 Task: Research Airbnb accommodation in Mankono, Ivory Coast from 3rd December, 2023 to 7th December, 2023 for 2 adults.1  bedroom having 1 bed and 1 bathroom. Property type can be hotel. Booking option can be shelf check-in. Look for 5 properties as per requirement.
Action: Mouse moved to (573, 74)
Screenshot: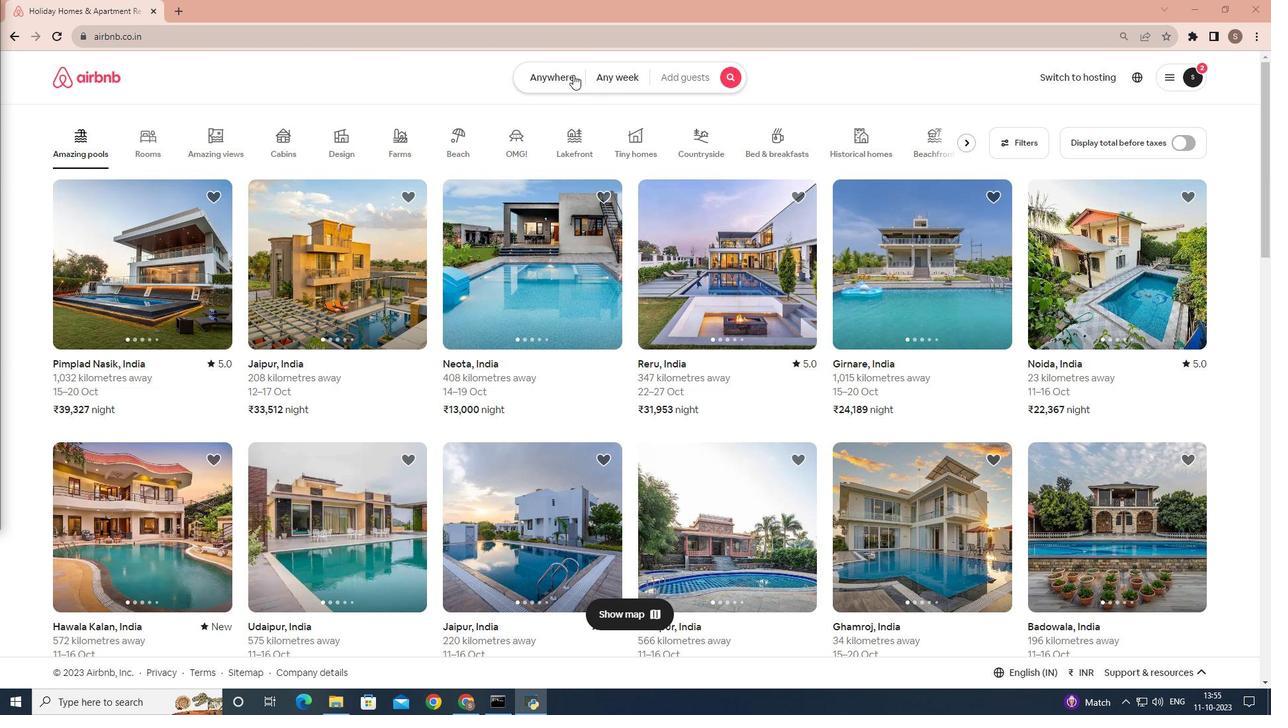 
Action: Mouse pressed left at (573, 74)
Screenshot: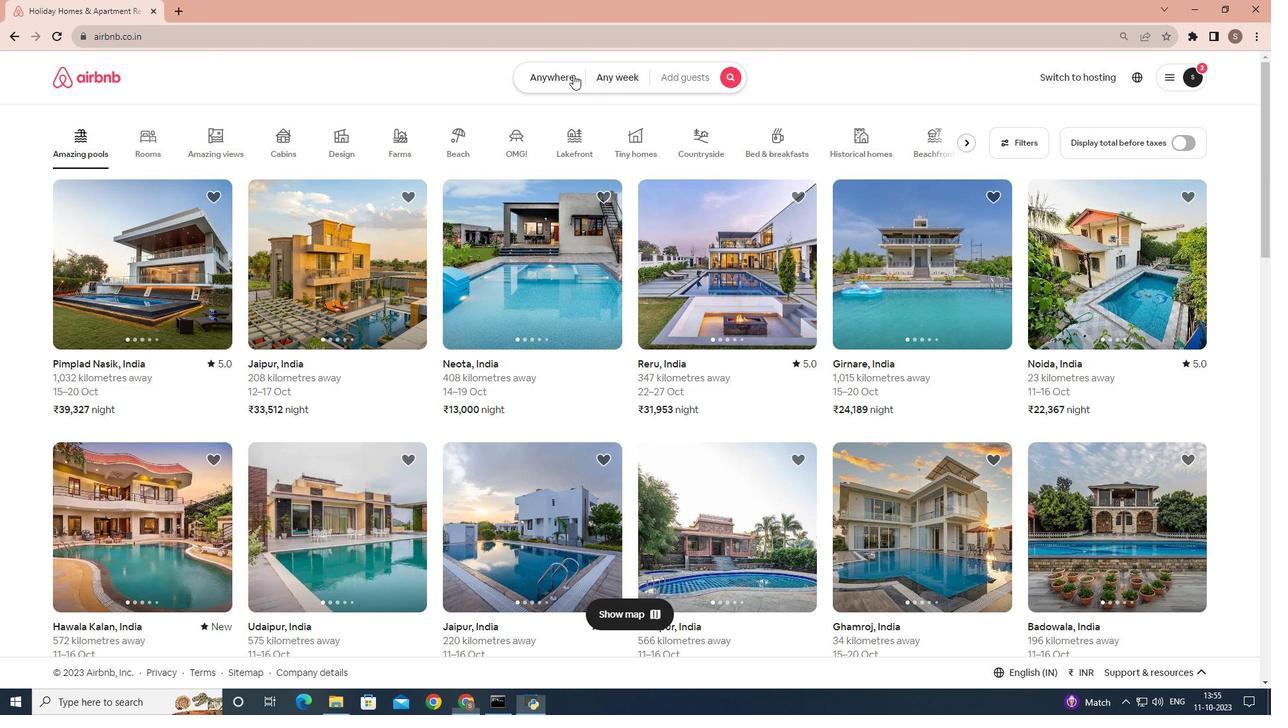 
Action: Mouse moved to (528, 131)
Screenshot: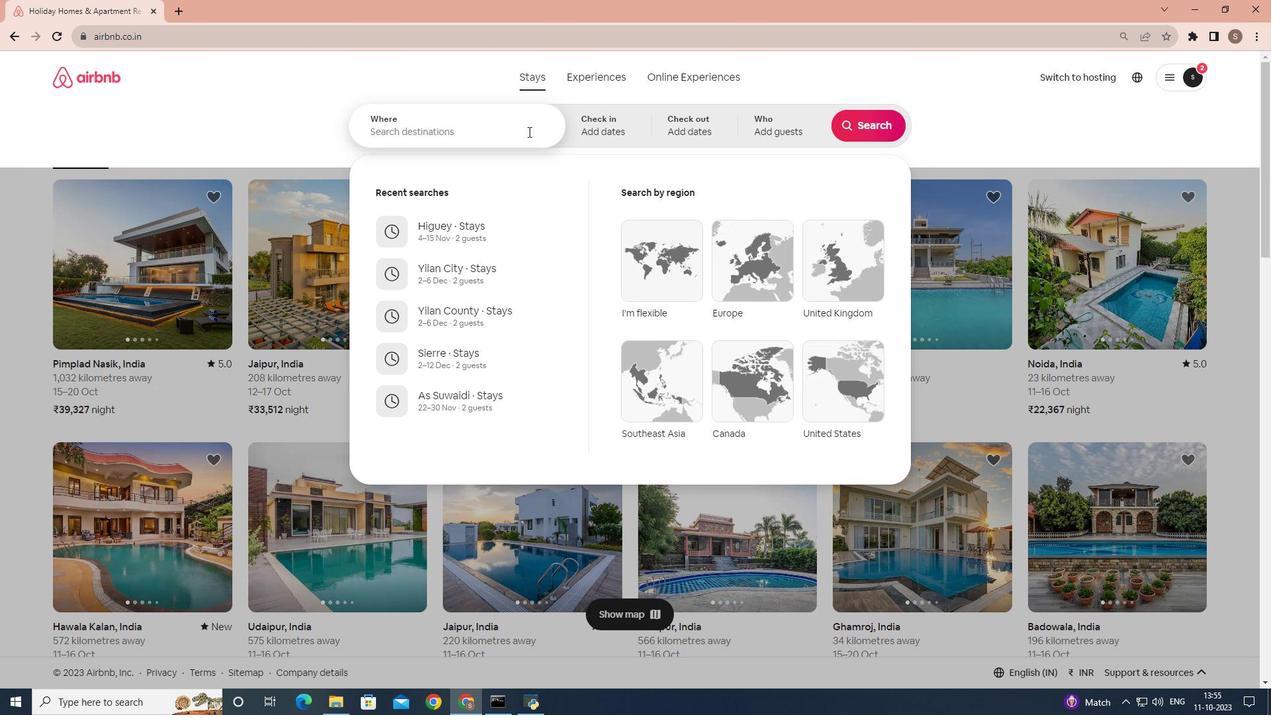 
Action: Mouse pressed left at (528, 131)
Screenshot: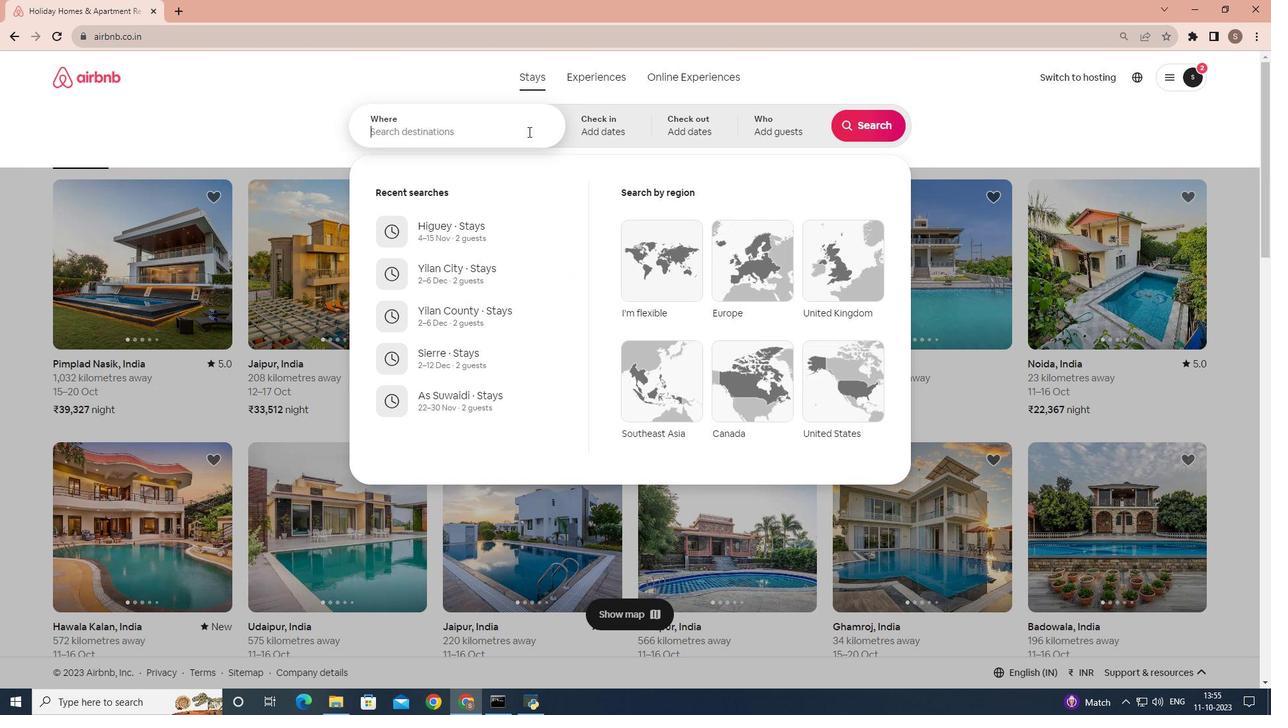
Action: Key pressed <Key.shift><Key.shift><Key.shift><Key.shift><Key.shift><Key.shift>Mankono,<Key.space><Key.shift>Ivory<Key.space><Key.shift>Coast
Screenshot: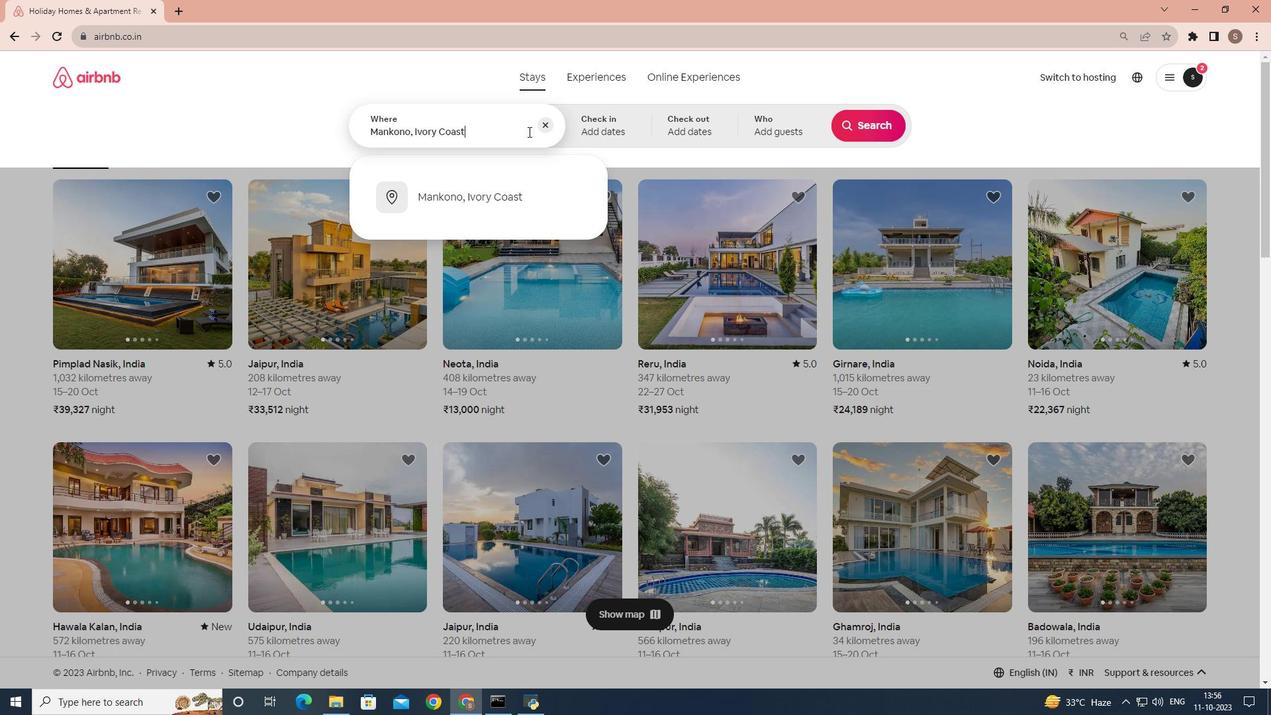
Action: Mouse moved to (522, 201)
Screenshot: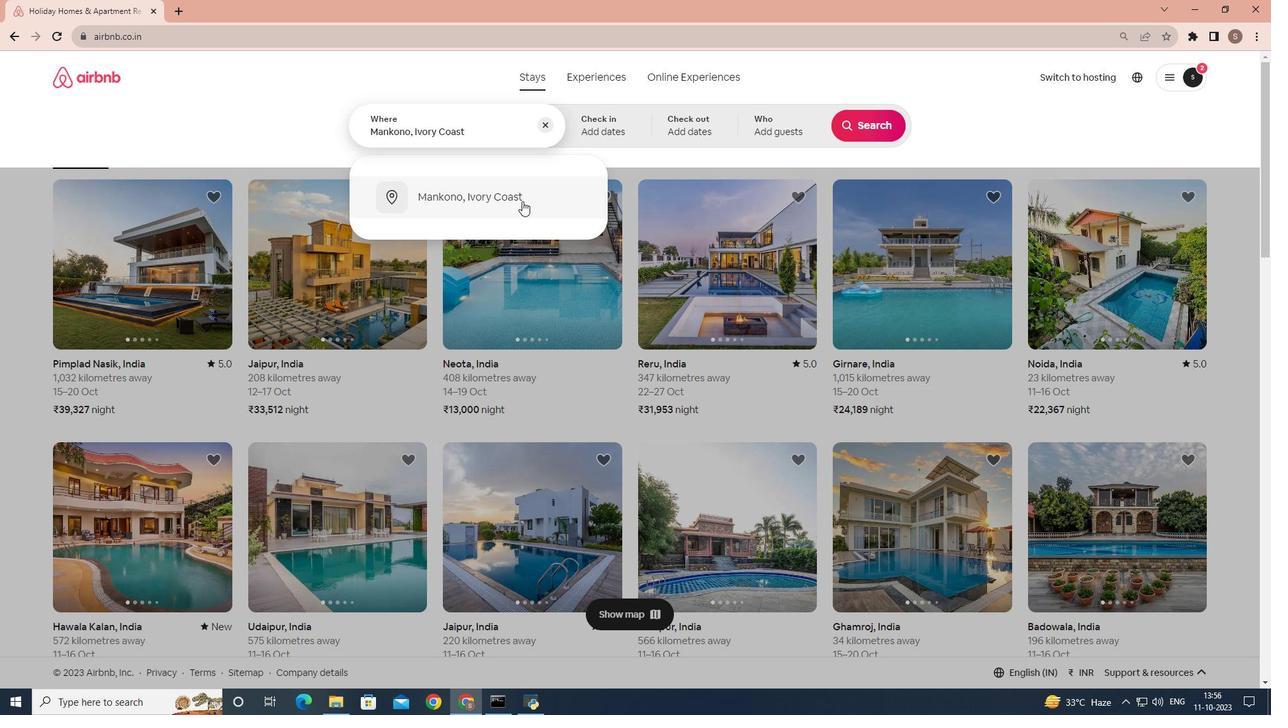 
Action: Mouse pressed left at (522, 201)
Screenshot: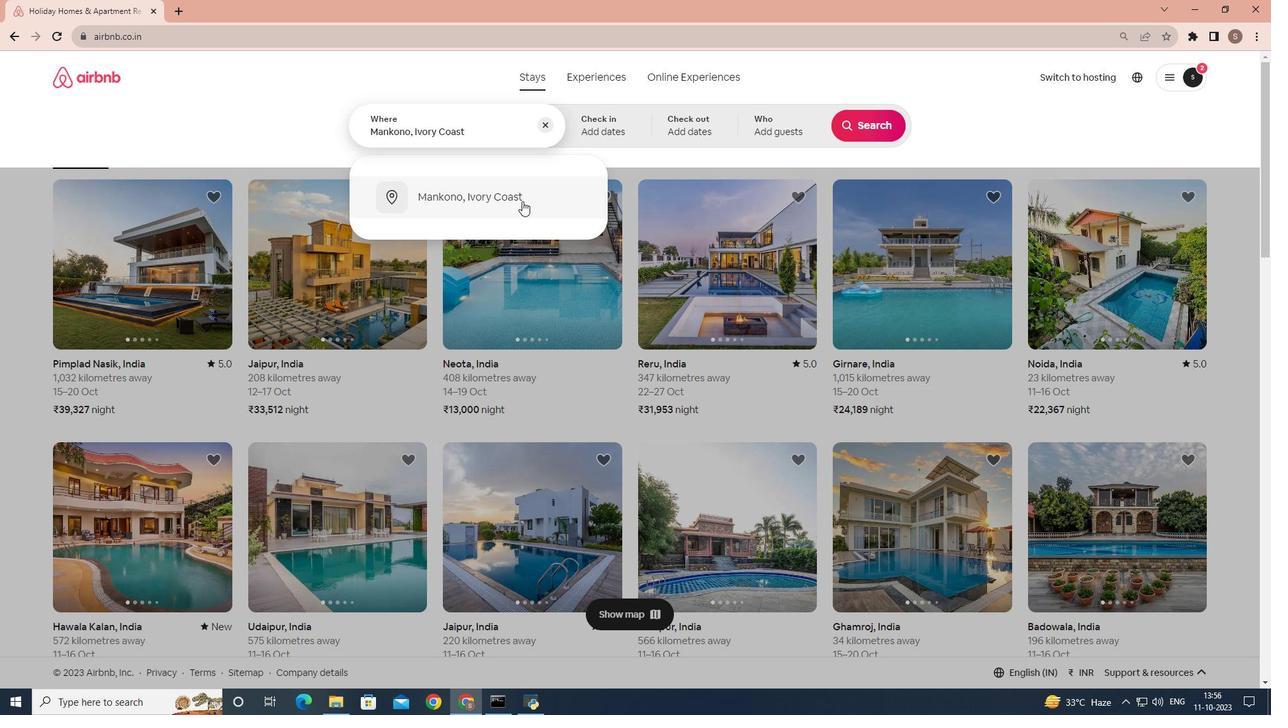 
Action: Mouse moved to (870, 235)
Screenshot: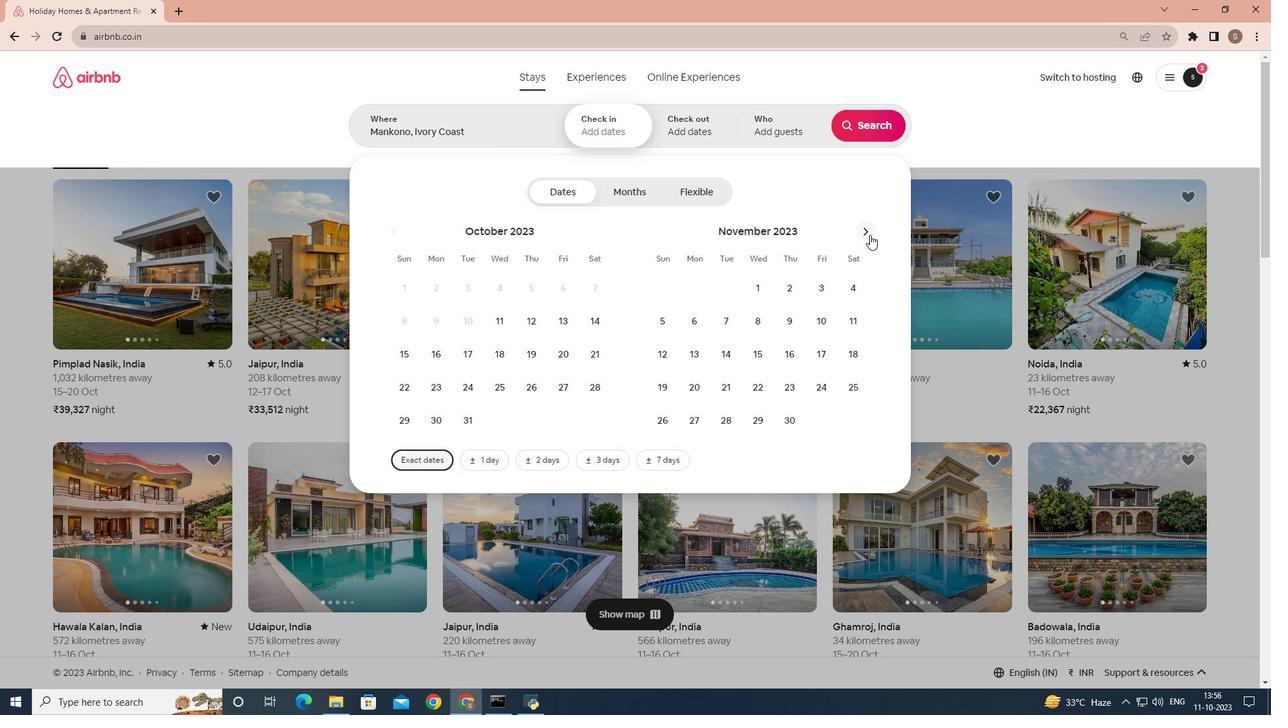 
Action: Mouse pressed left at (870, 235)
Screenshot: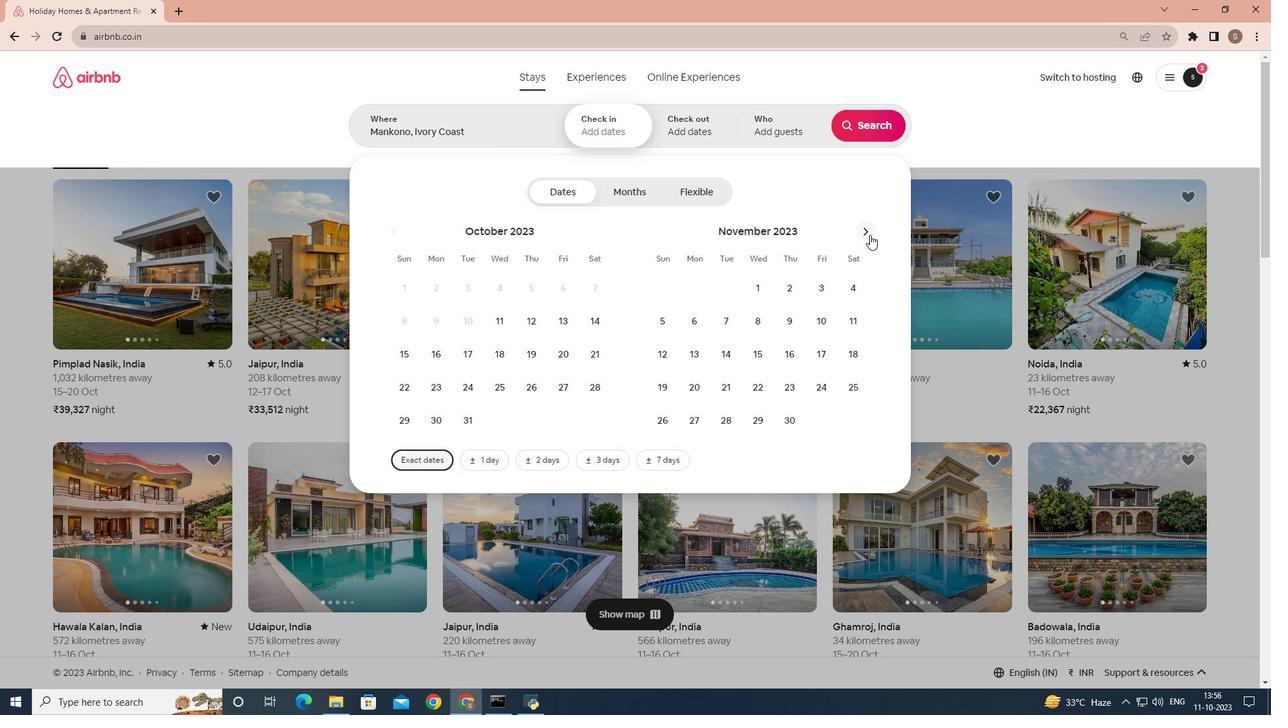 
Action: Mouse moved to (668, 317)
Screenshot: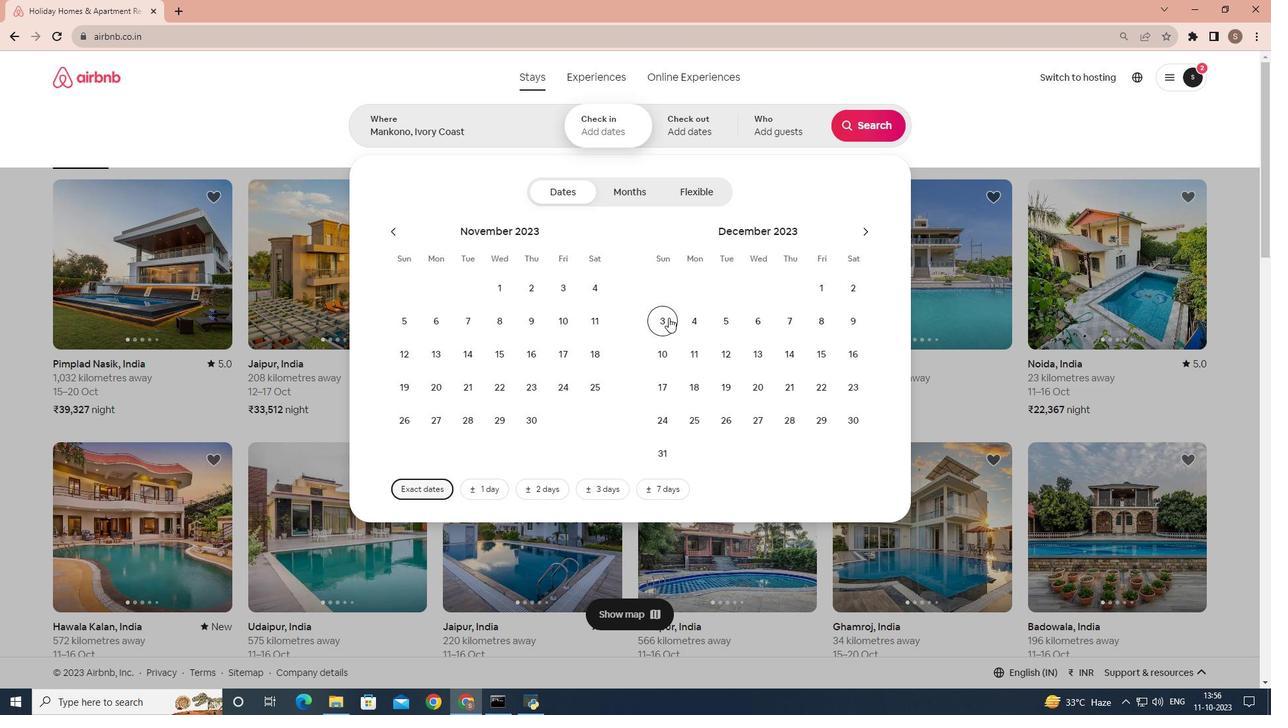 
Action: Mouse pressed left at (668, 317)
Screenshot: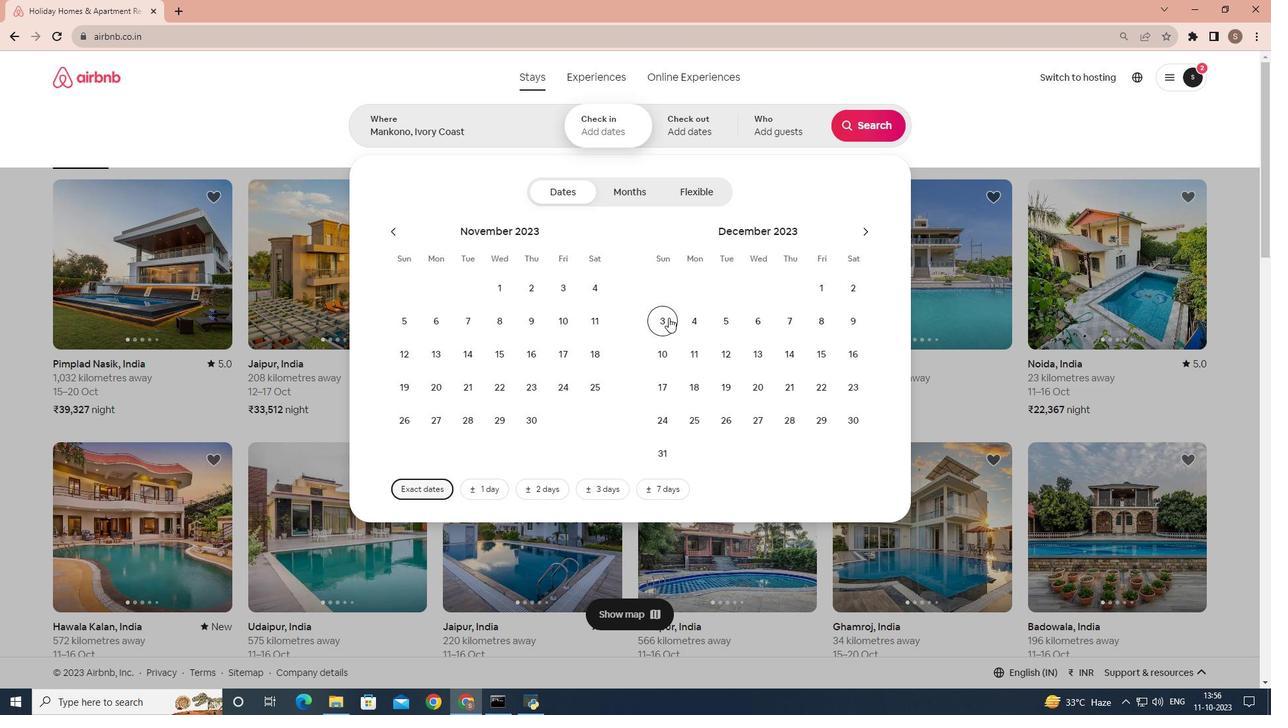 
Action: Mouse moved to (789, 331)
Screenshot: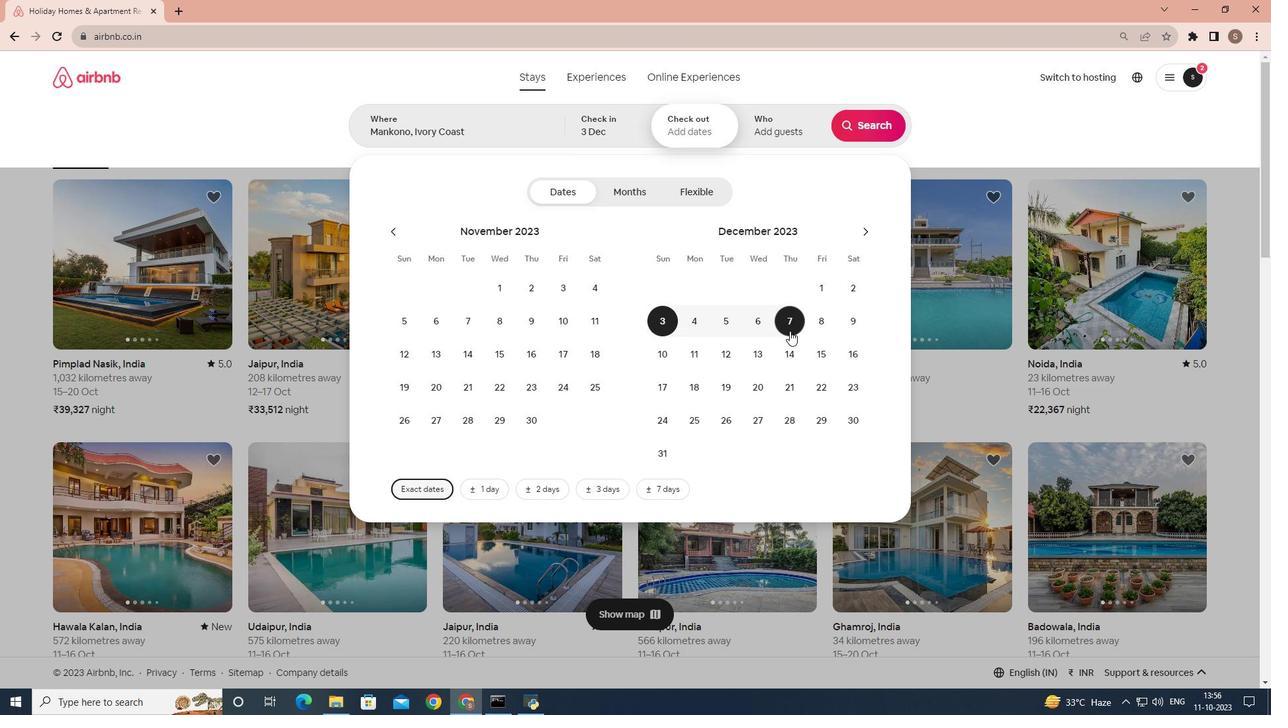 
Action: Mouse pressed left at (789, 331)
Screenshot: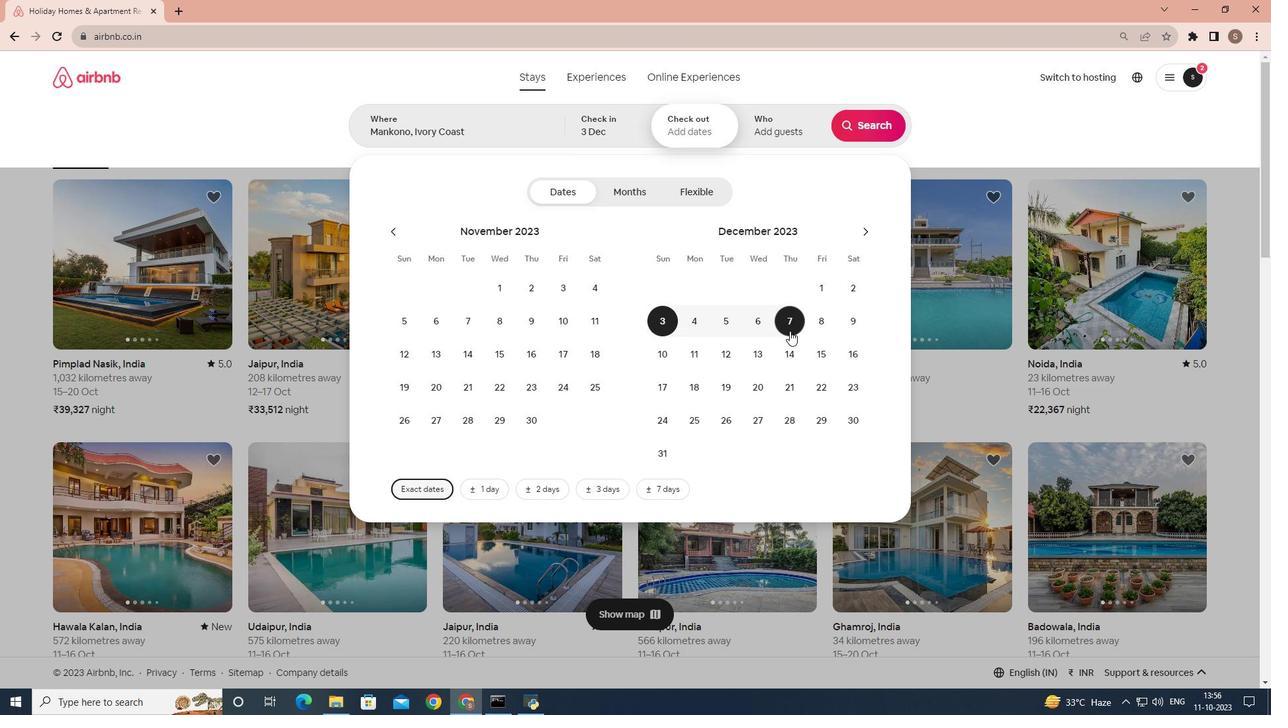 
Action: Mouse moved to (801, 129)
Screenshot: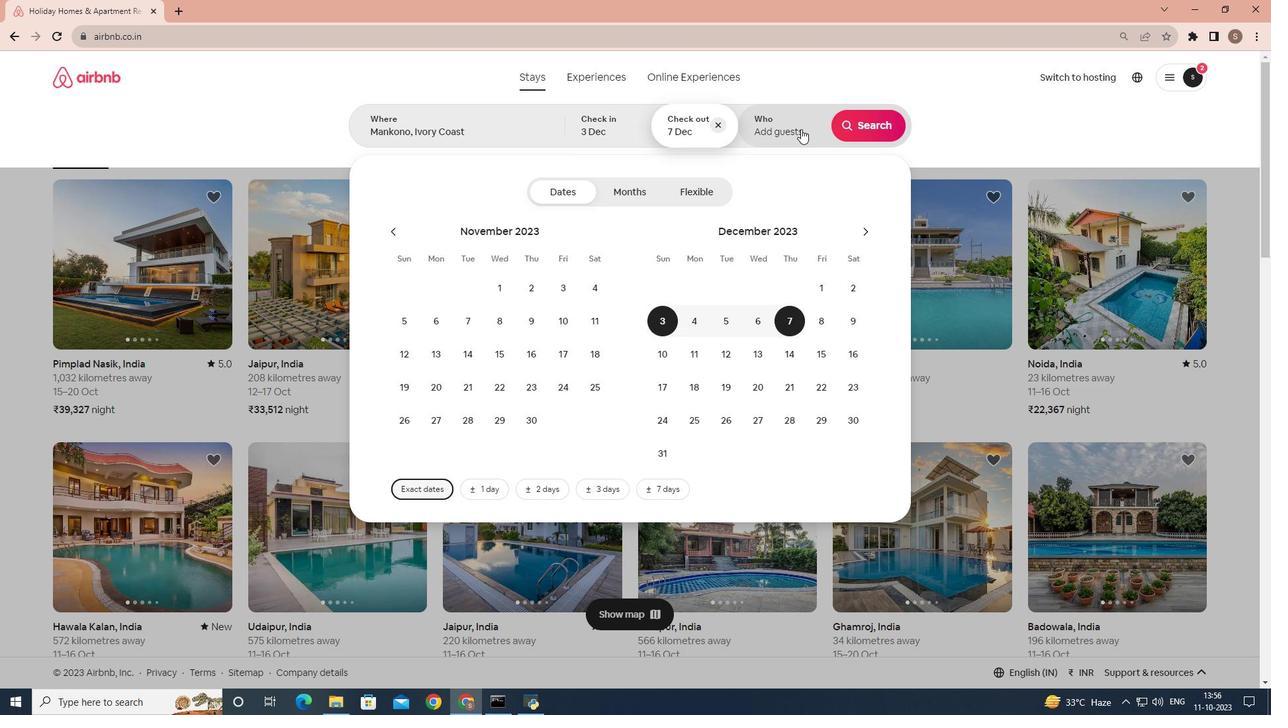 
Action: Mouse pressed left at (801, 129)
Screenshot: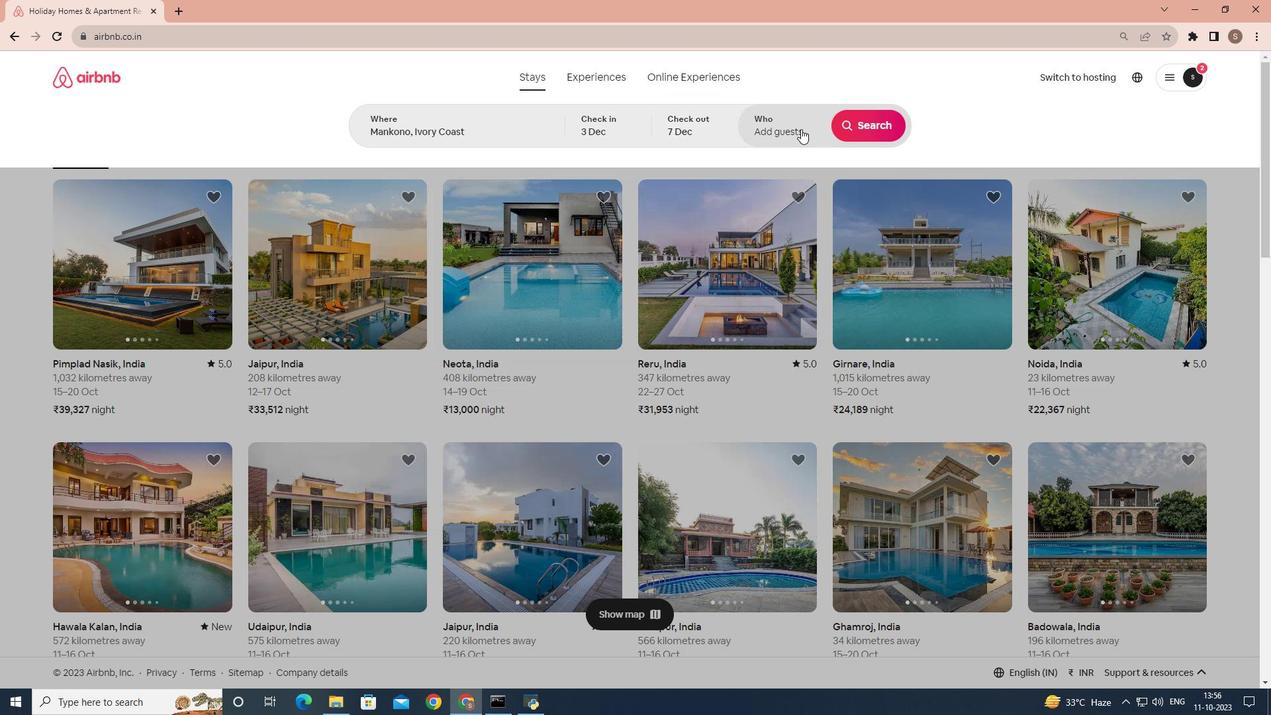 
Action: Mouse moved to (868, 195)
Screenshot: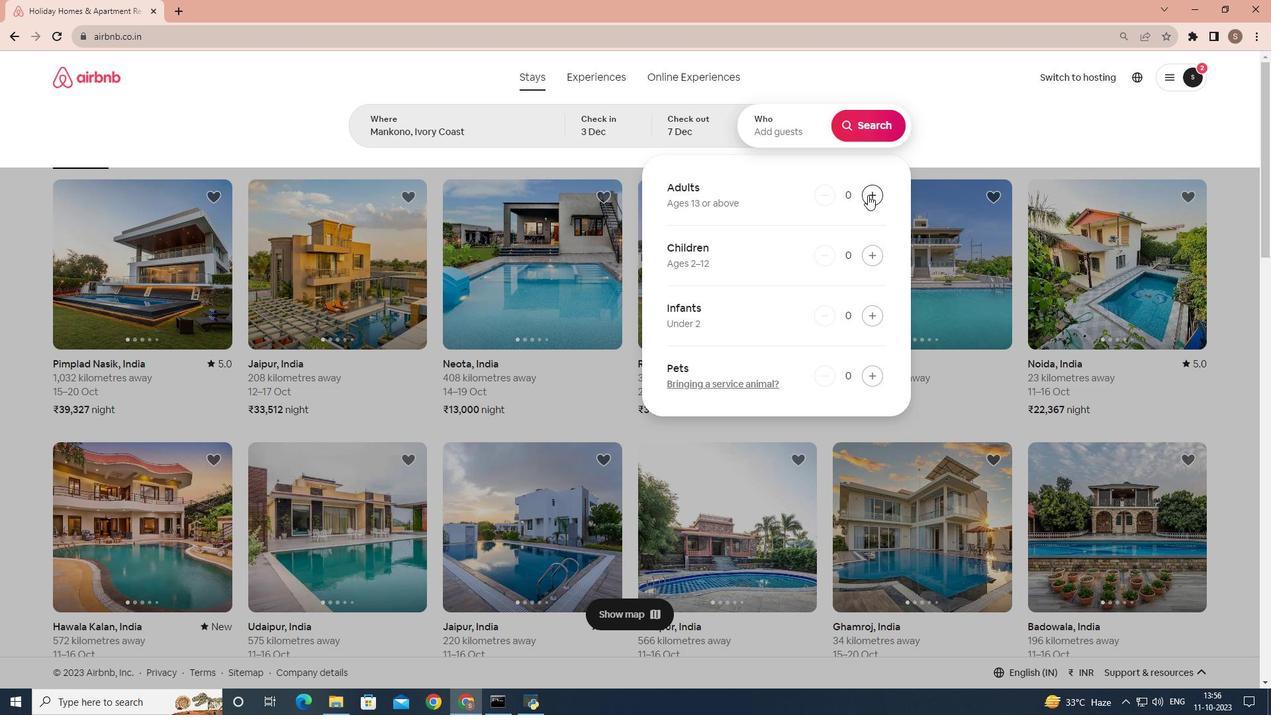 
Action: Mouse pressed left at (868, 195)
Screenshot: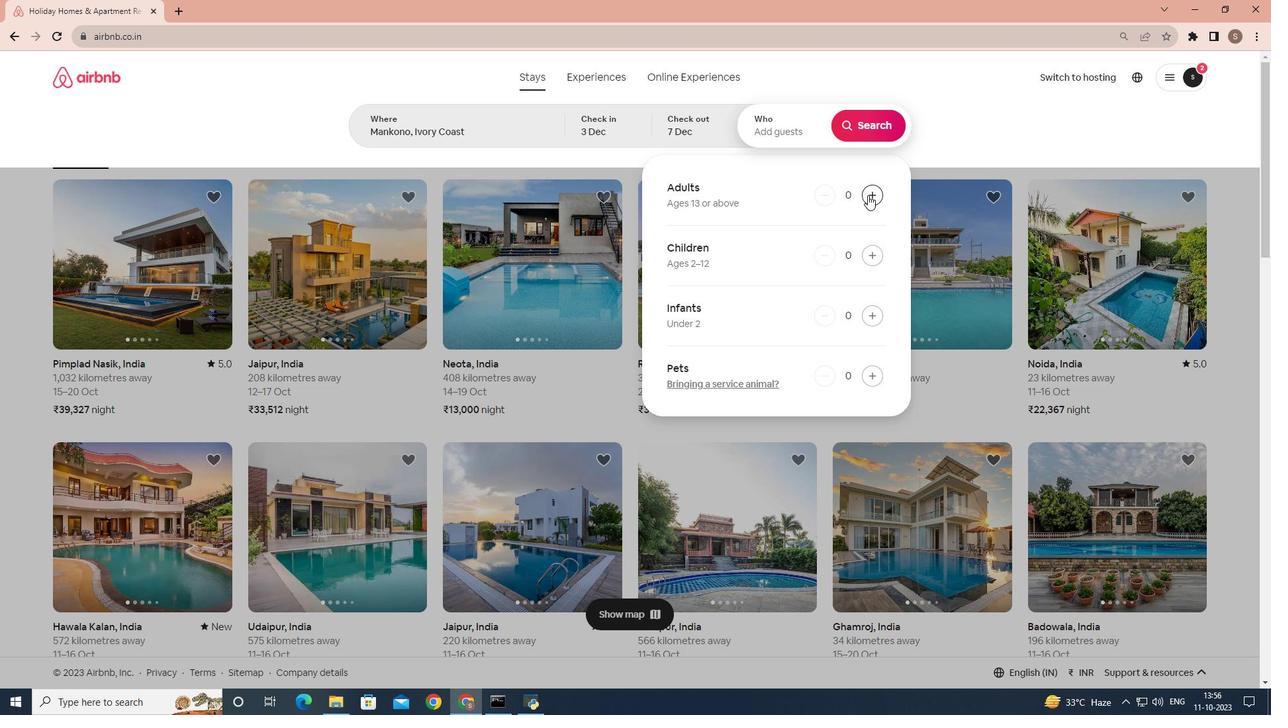 
Action: Mouse pressed left at (868, 195)
Screenshot: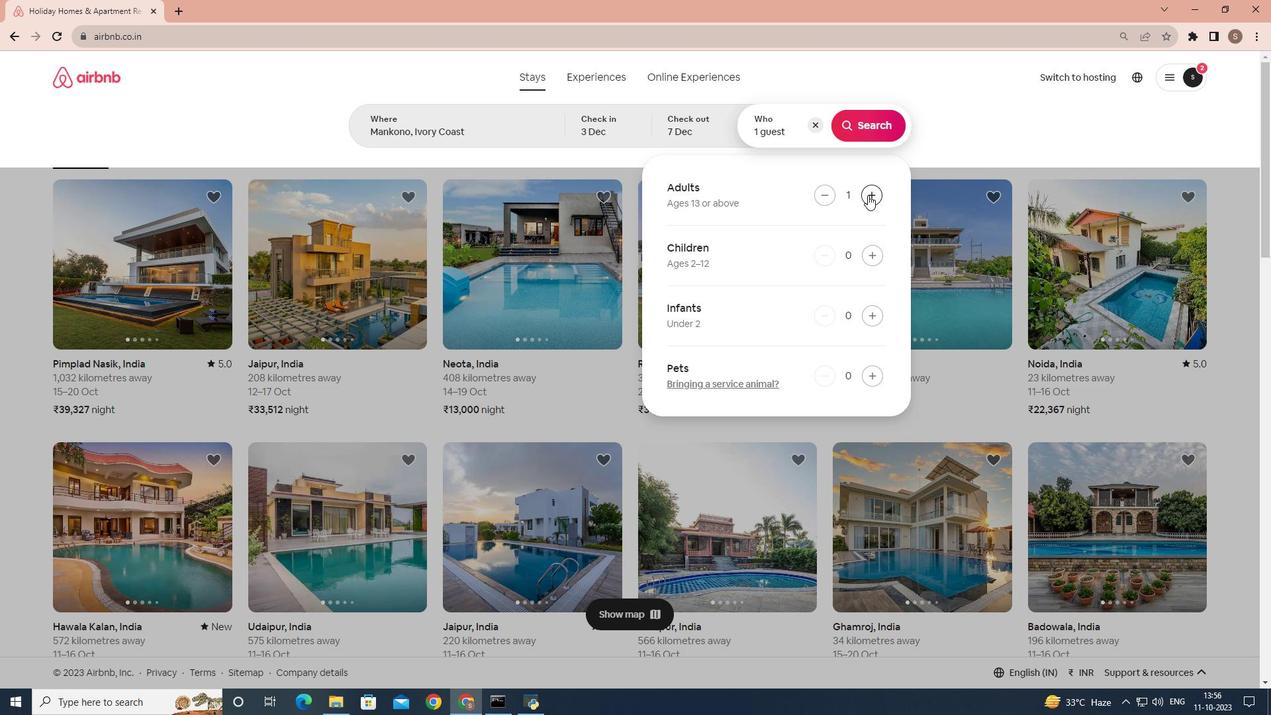 
Action: Mouse moved to (870, 117)
Screenshot: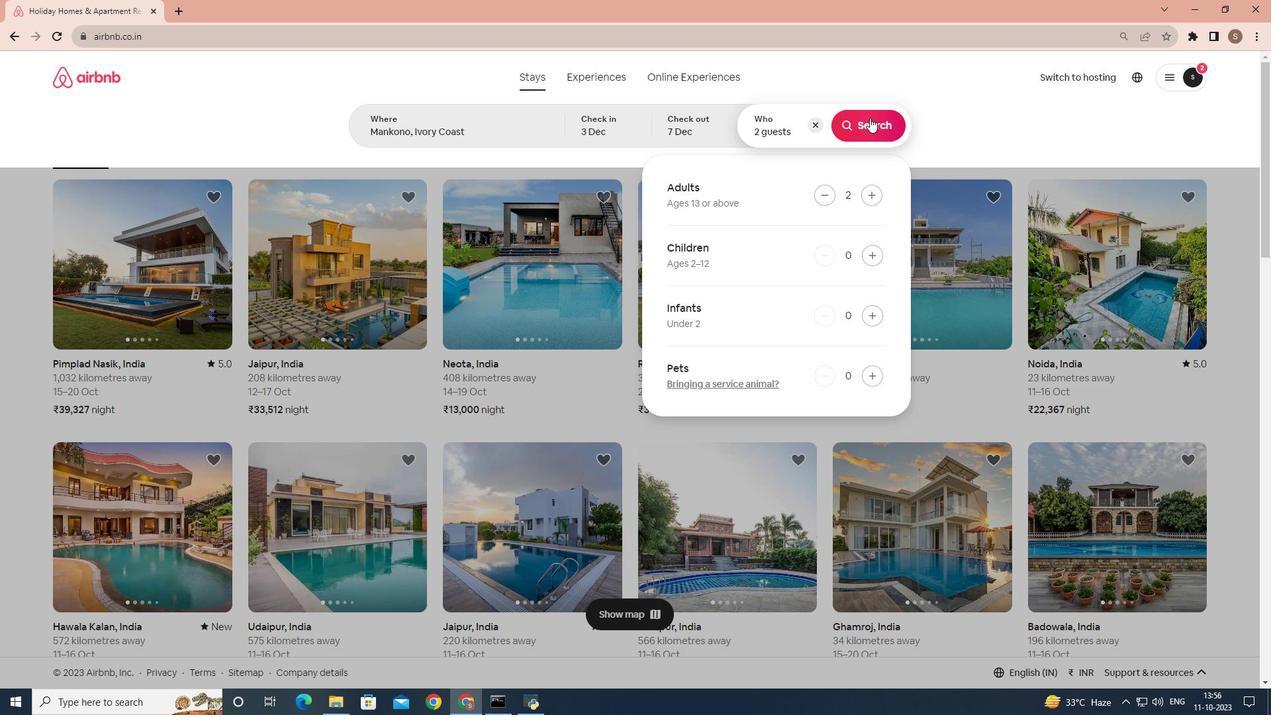 
Action: Mouse pressed left at (870, 117)
Screenshot: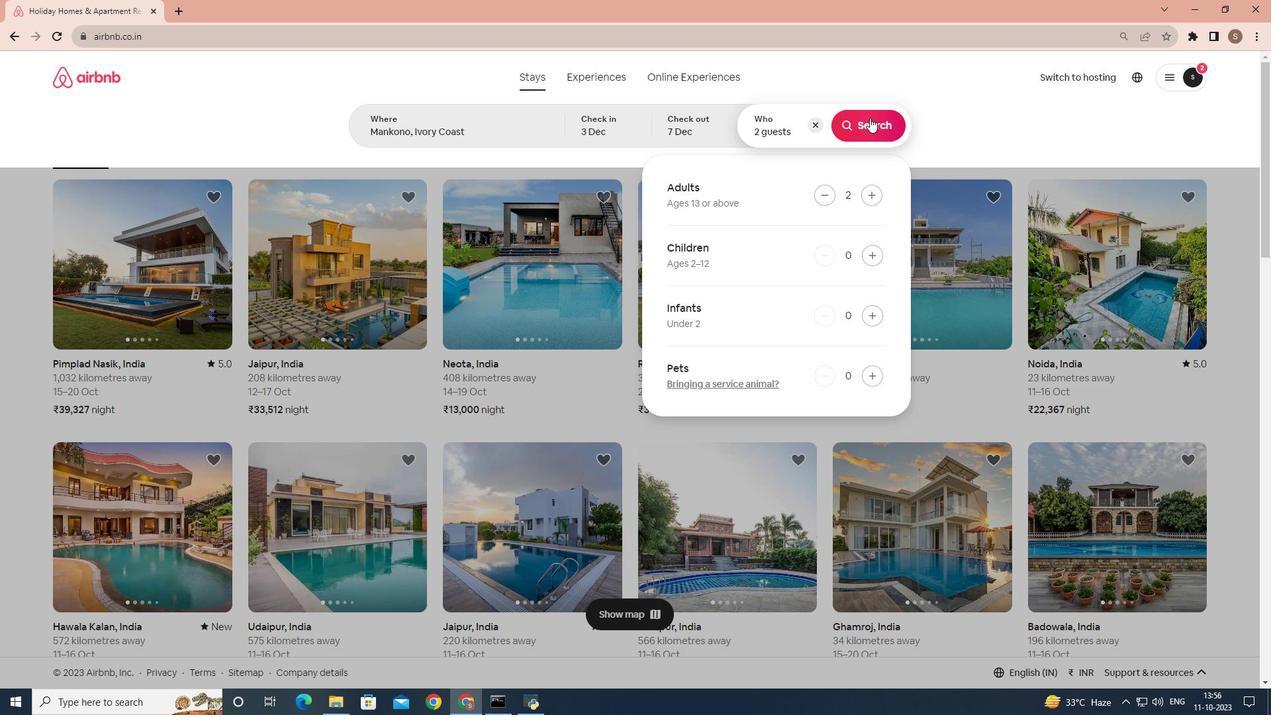 
Action: Mouse moved to (1062, 133)
Screenshot: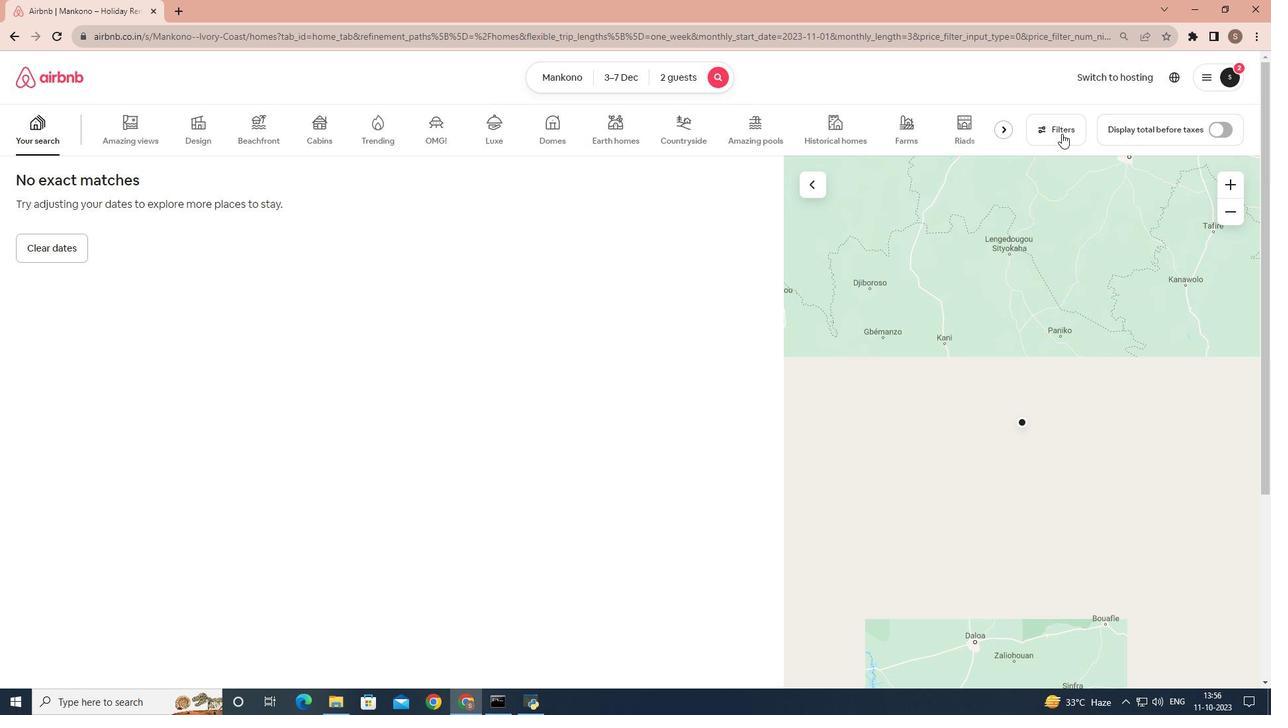 
Action: Mouse pressed left at (1062, 133)
Screenshot: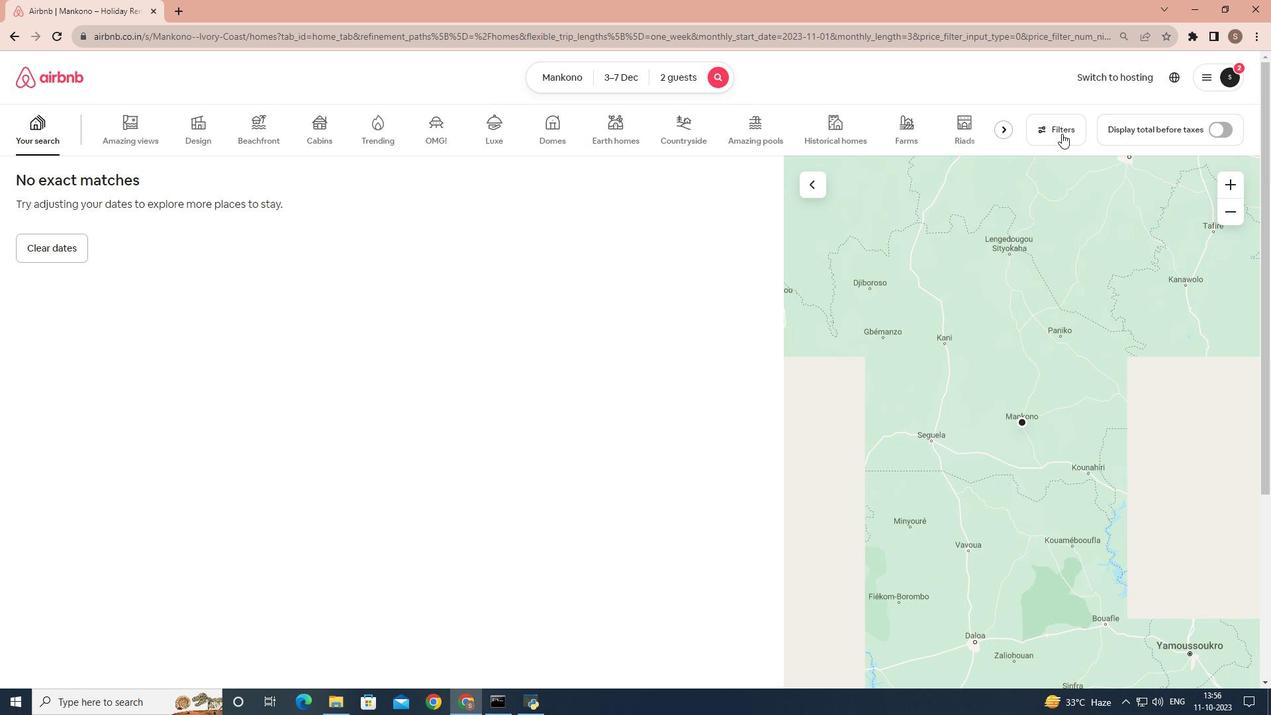 
Action: Mouse moved to (614, 436)
Screenshot: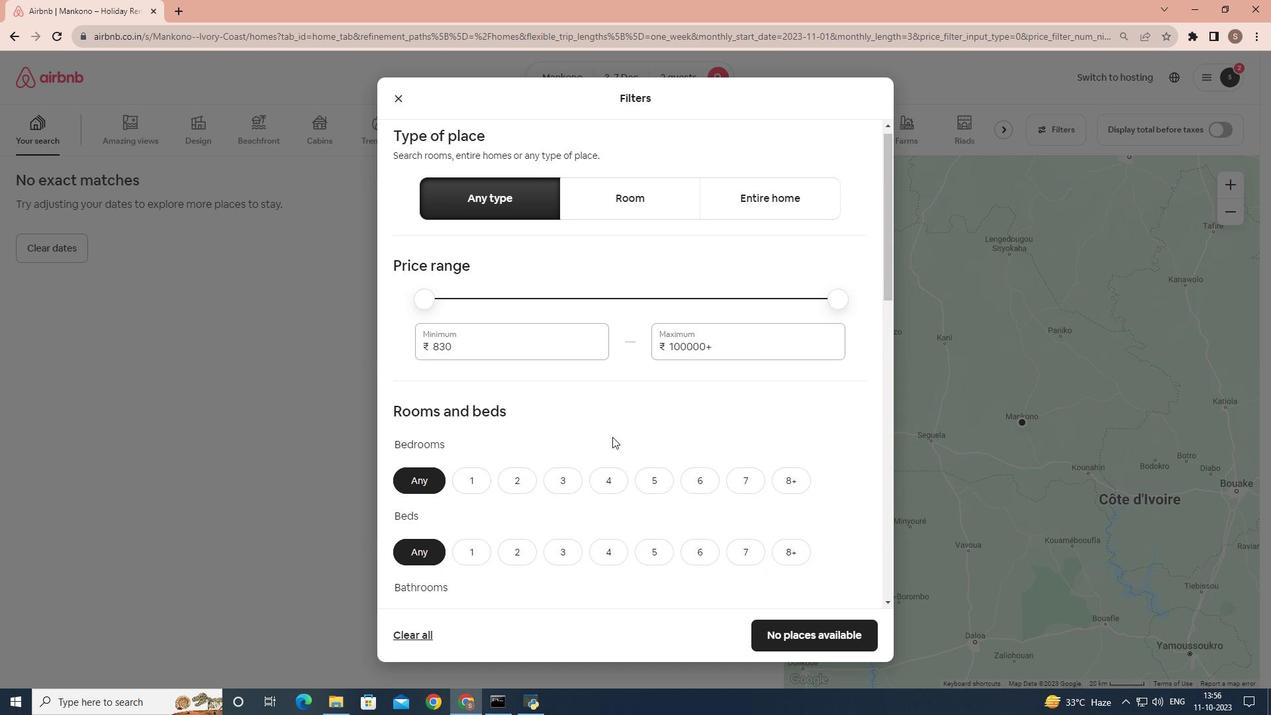
Action: Mouse scrolled (614, 436) with delta (0, 0)
Screenshot: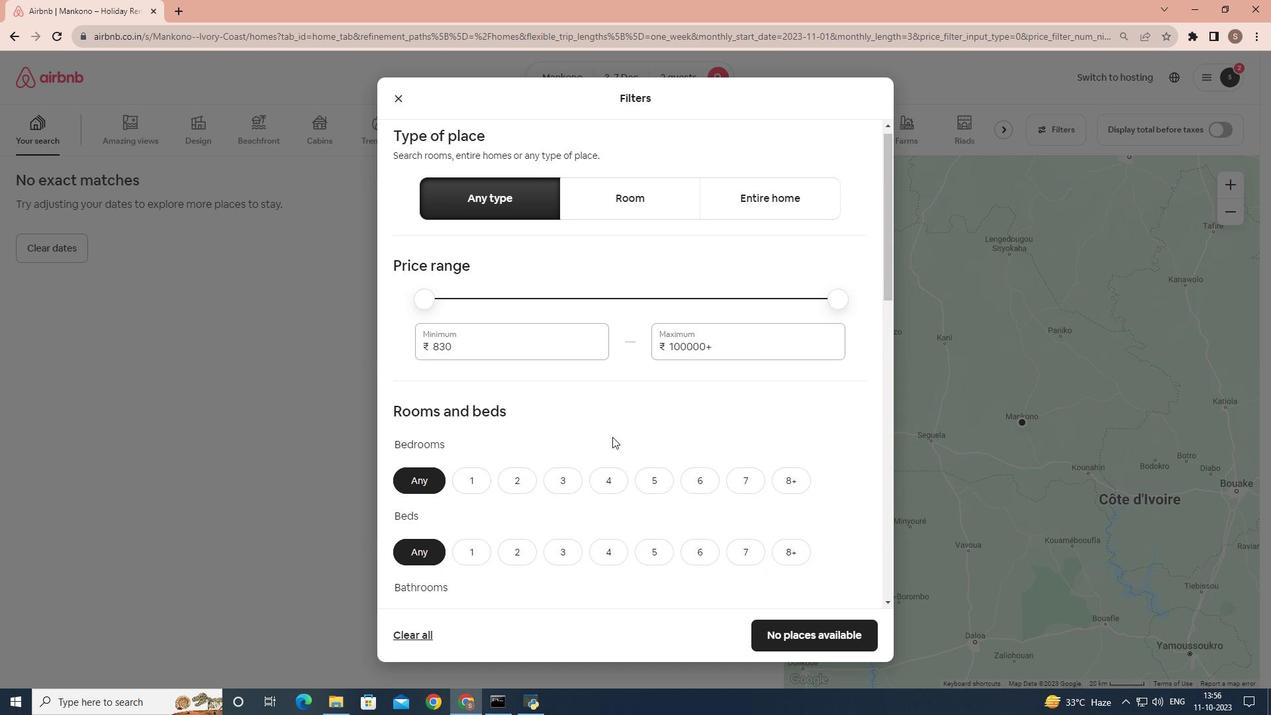 
Action: Mouse moved to (476, 418)
Screenshot: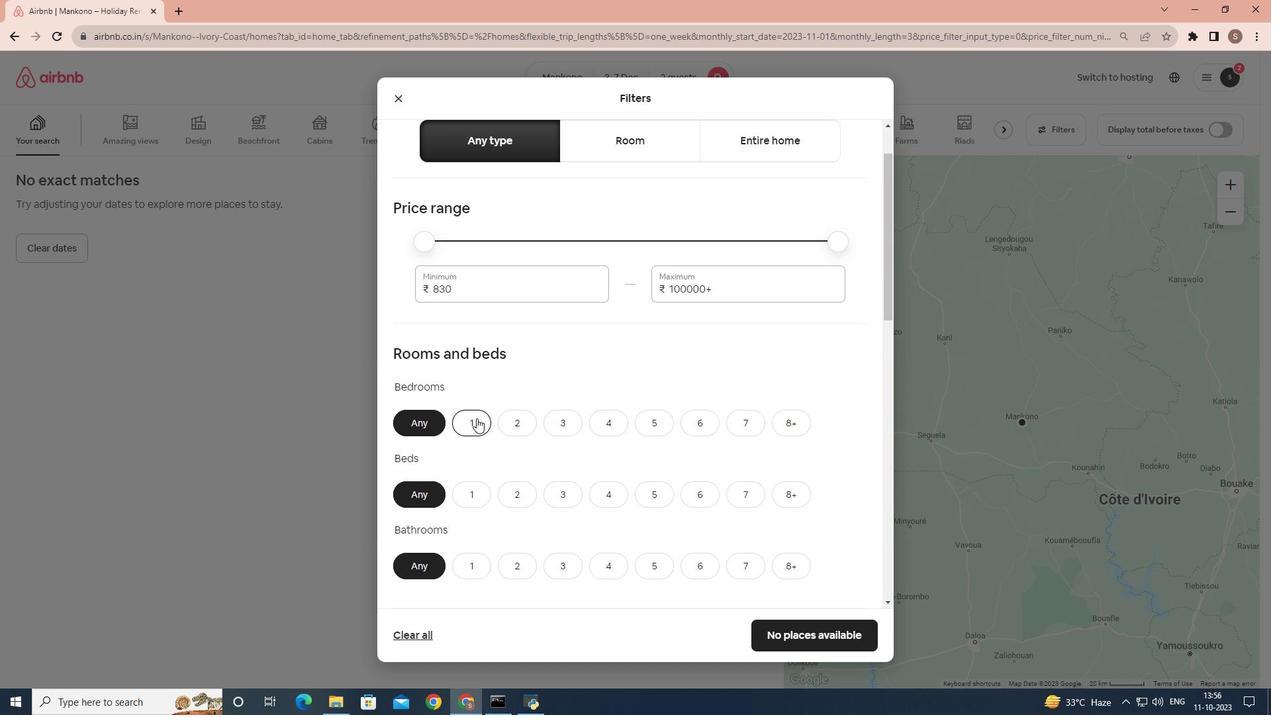 
Action: Mouse pressed left at (476, 418)
Screenshot: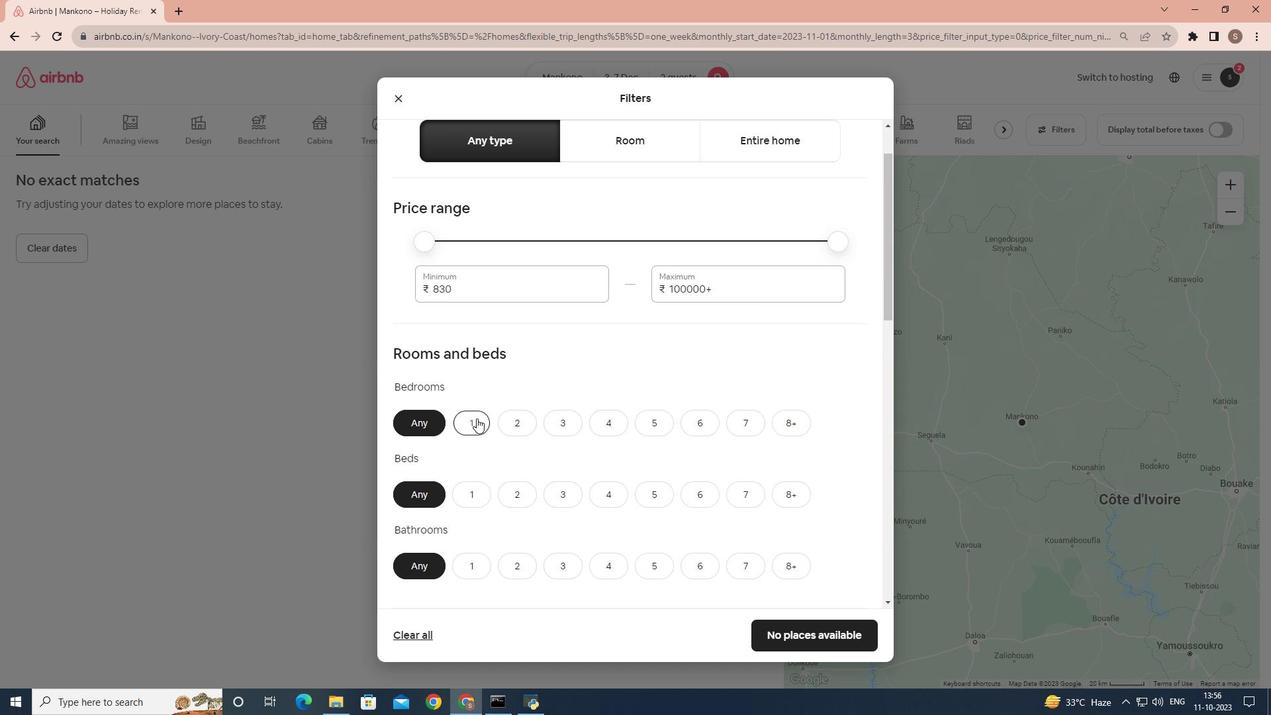 
Action: Mouse scrolled (476, 417) with delta (0, 0)
Screenshot: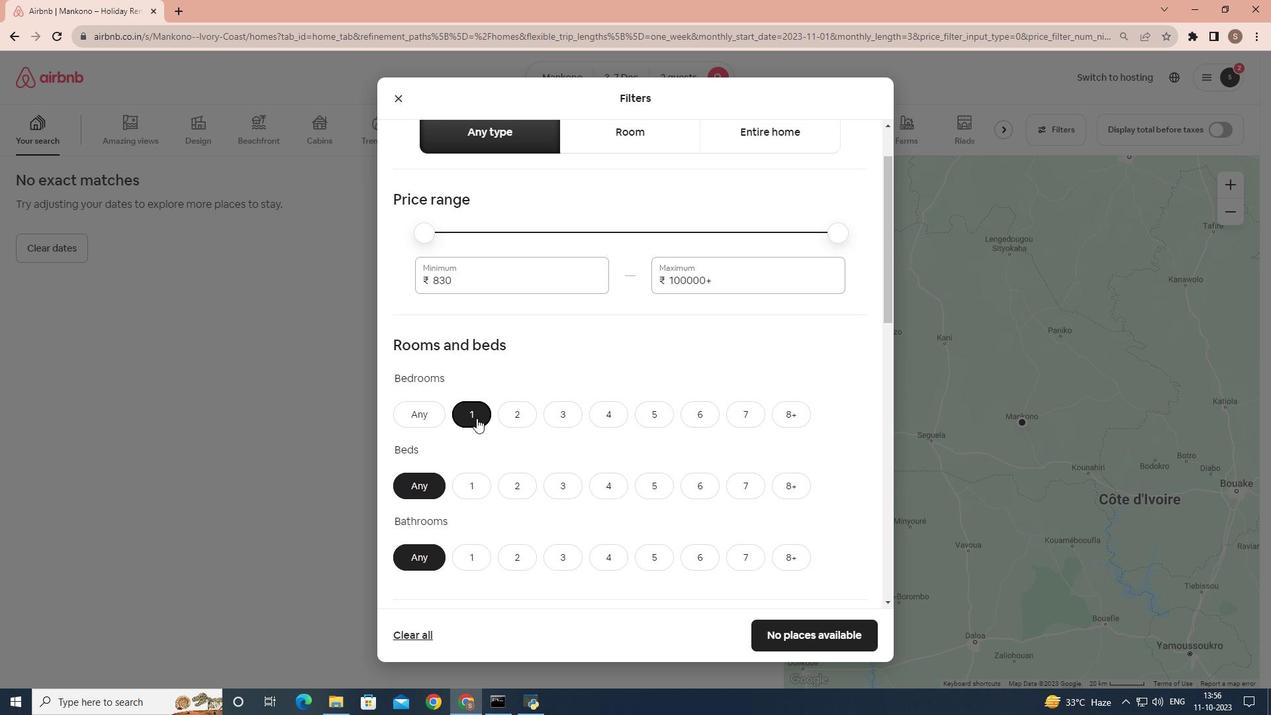 
Action: Mouse pressed left at (476, 418)
Screenshot: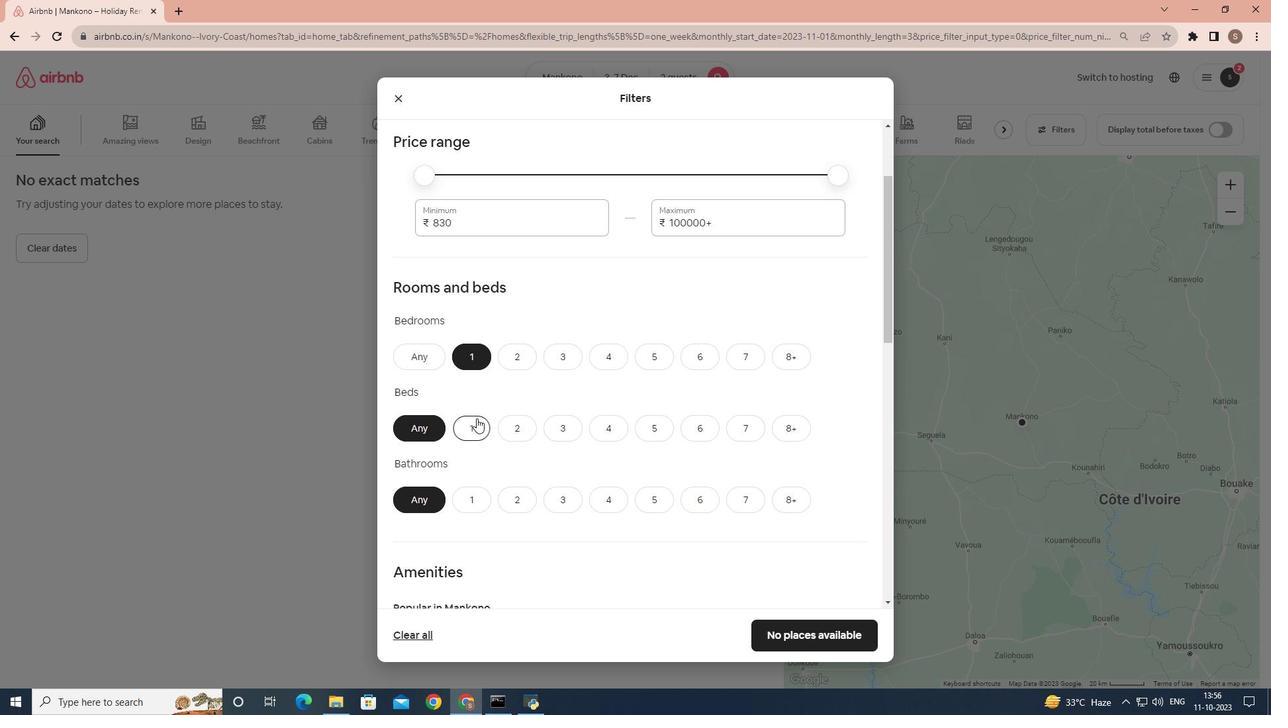 
Action: Mouse moved to (472, 493)
Screenshot: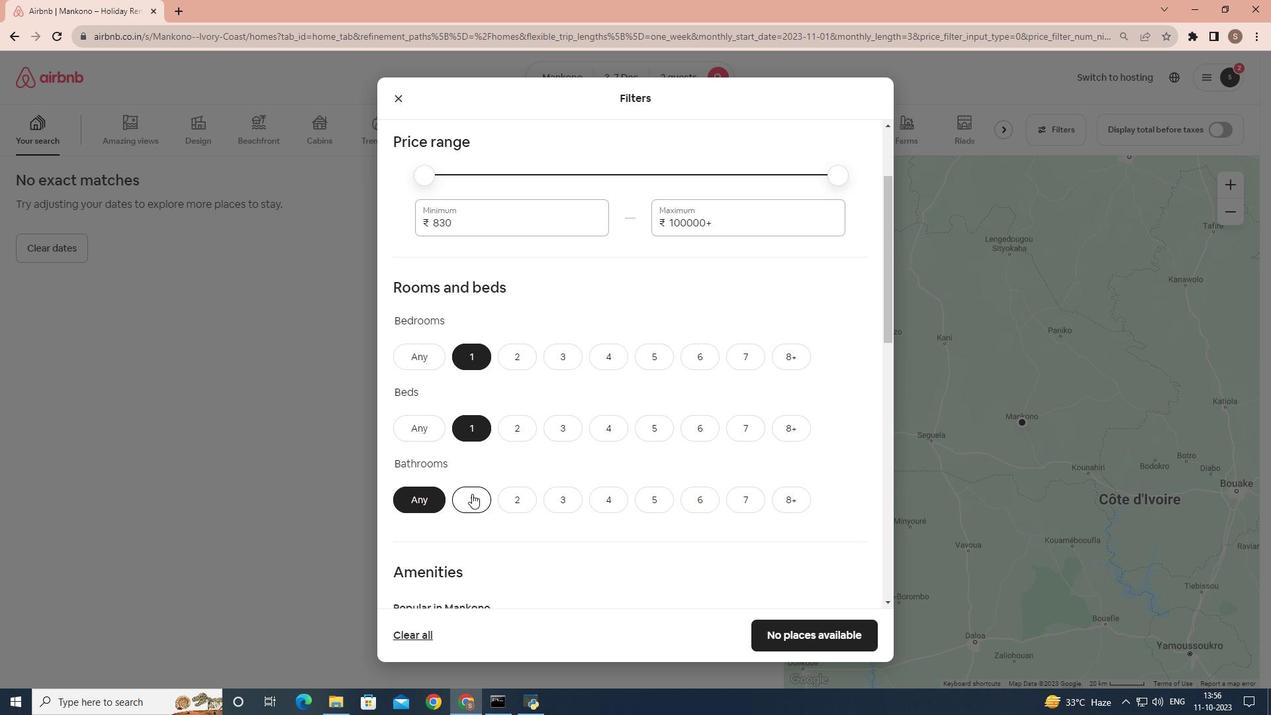 
Action: Mouse pressed left at (472, 493)
Screenshot: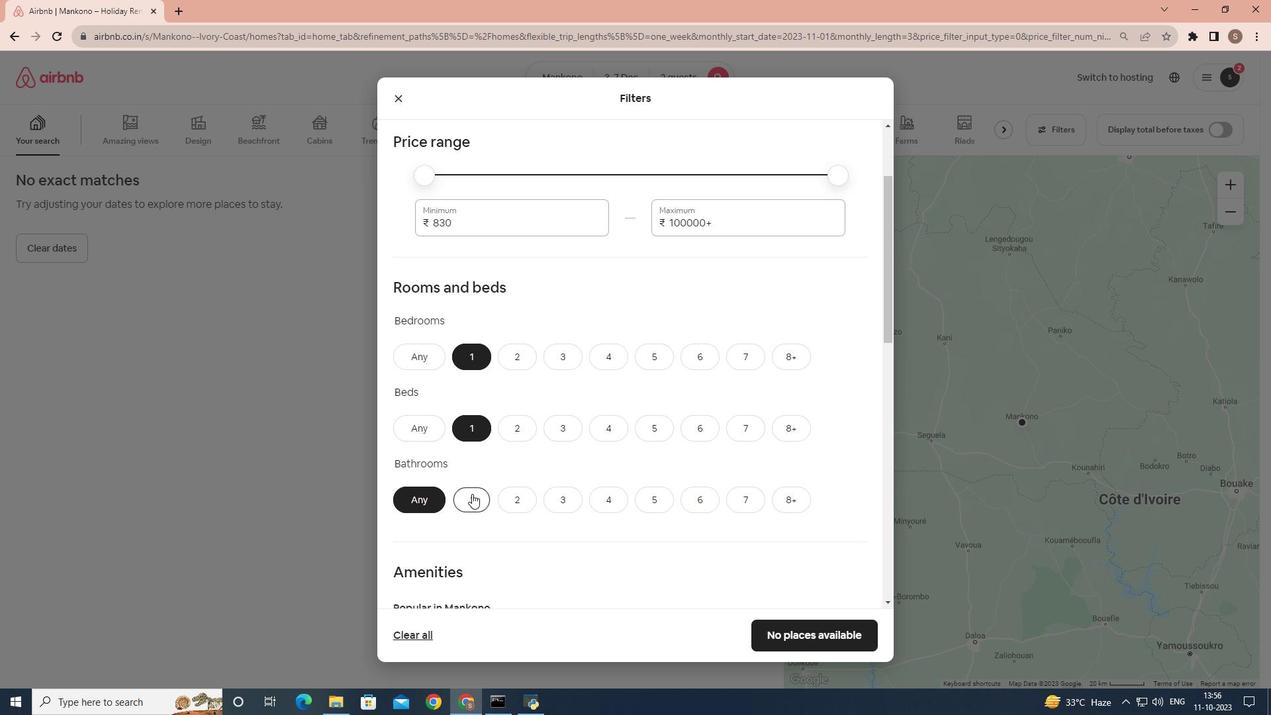 
Action: Mouse moved to (529, 472)
Screenshot: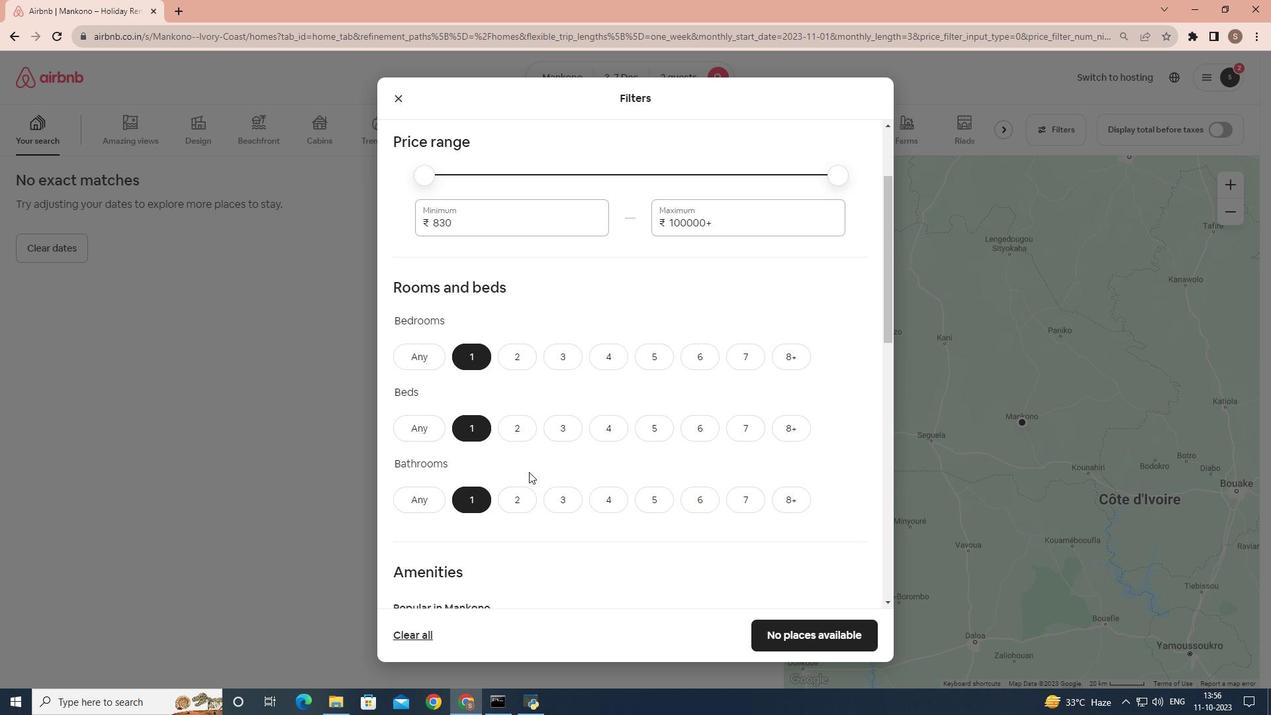 
Action: Mouse scrolled (529, 471) with delta (0, 0)
Screenshot: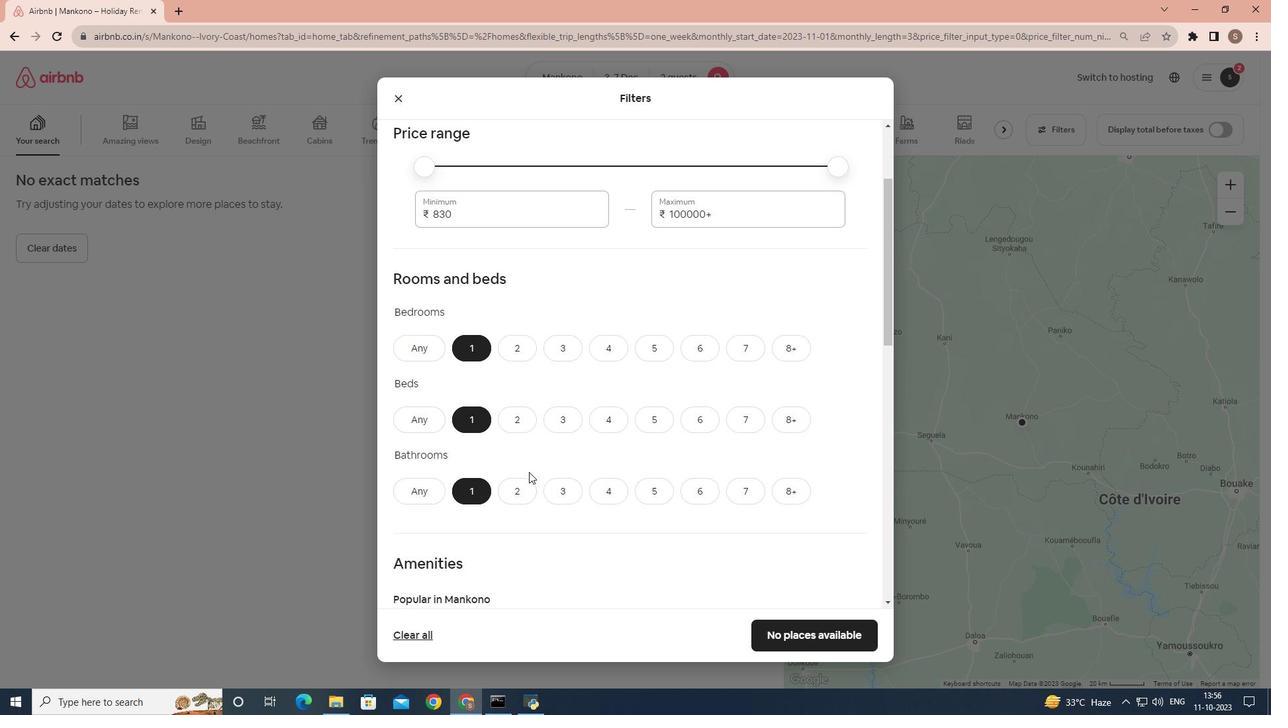 
Action: Mouse scrolled (529, 471) with delta (0, 0)
Screenshot: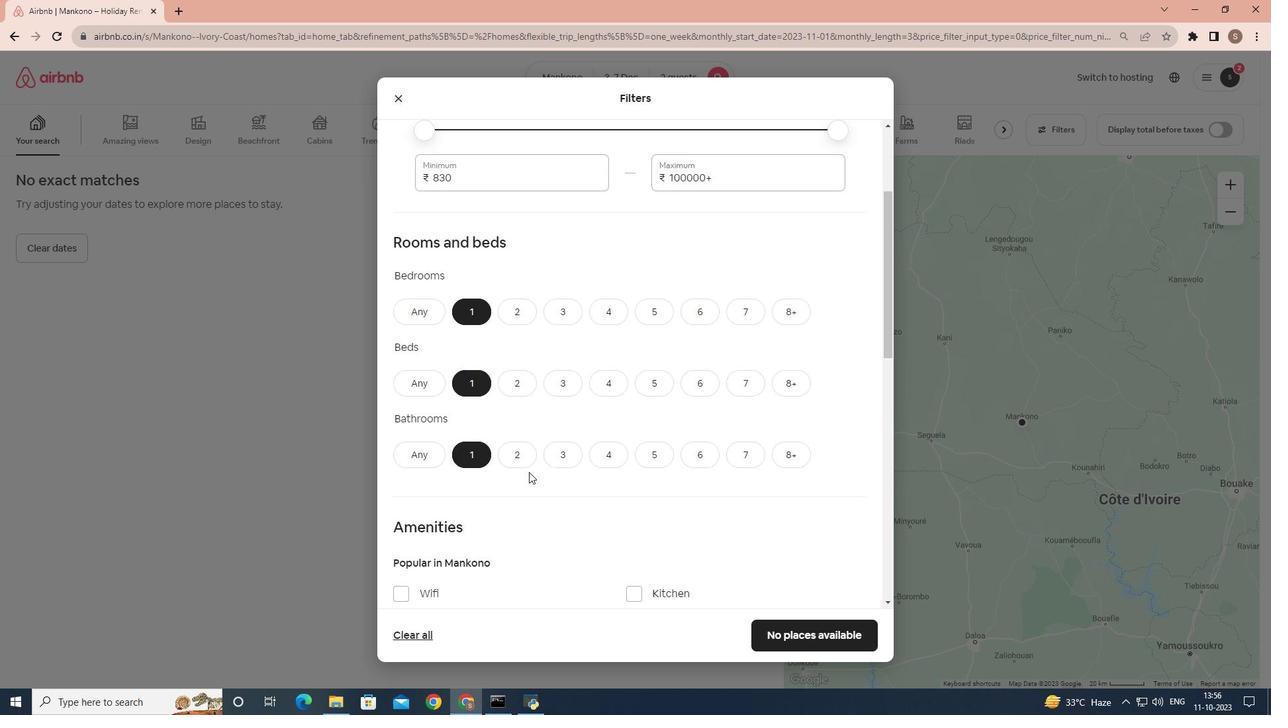 
Action: Mouse scrolled (529, 471) with delta (0, 0)
Screenshot: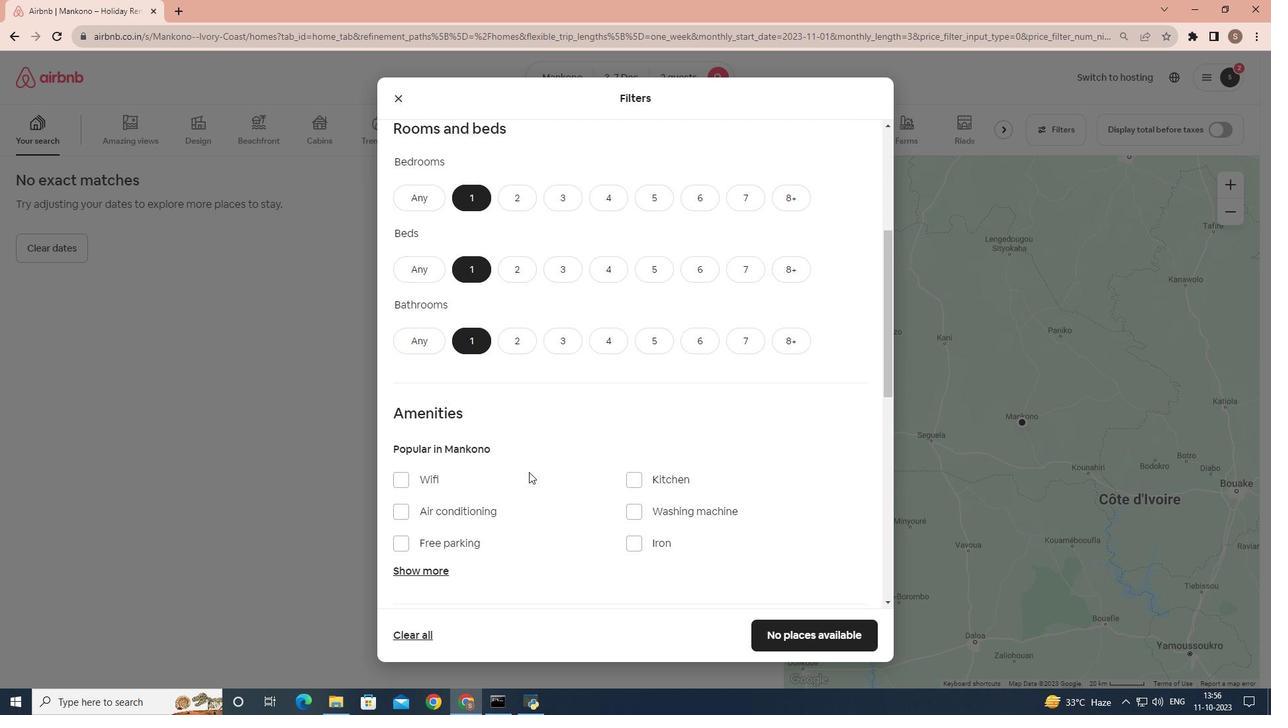 
Action: Mouse scrolled (529, 471) with delta (0, 0)
Screenshot: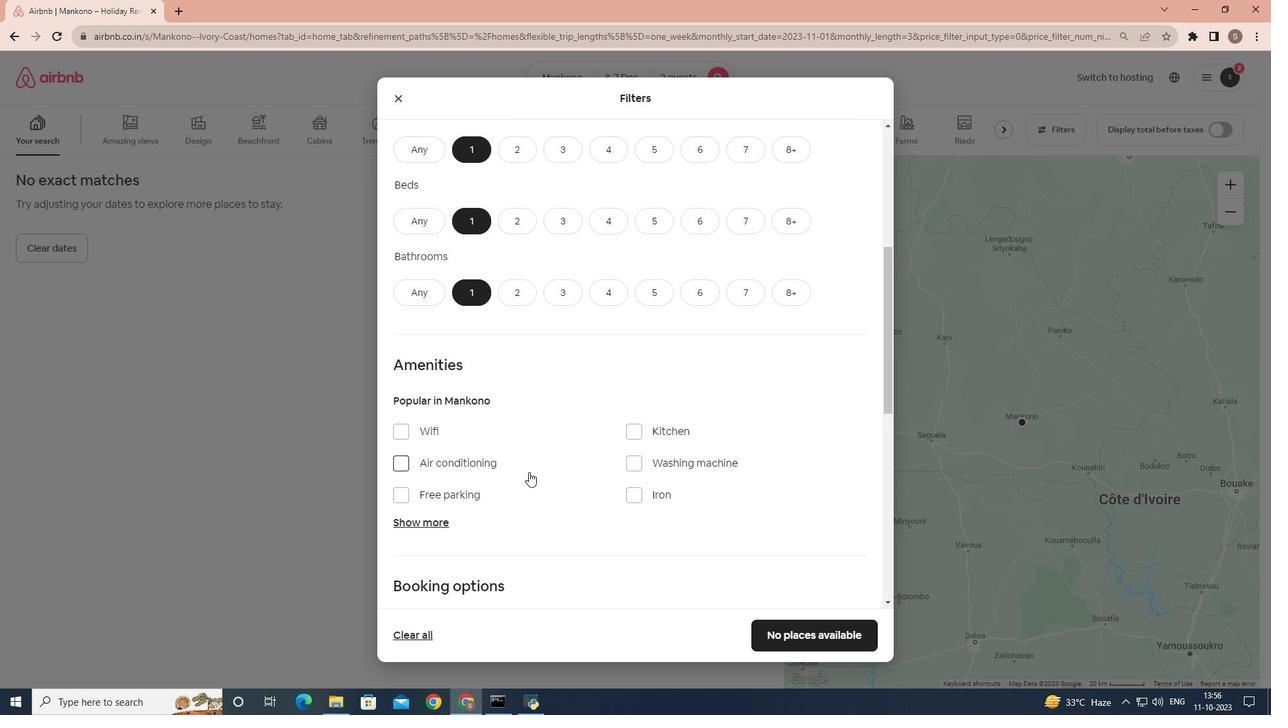 
Action: Mouse scrolled (529, 471) with delta (0, 0)
Screenshot: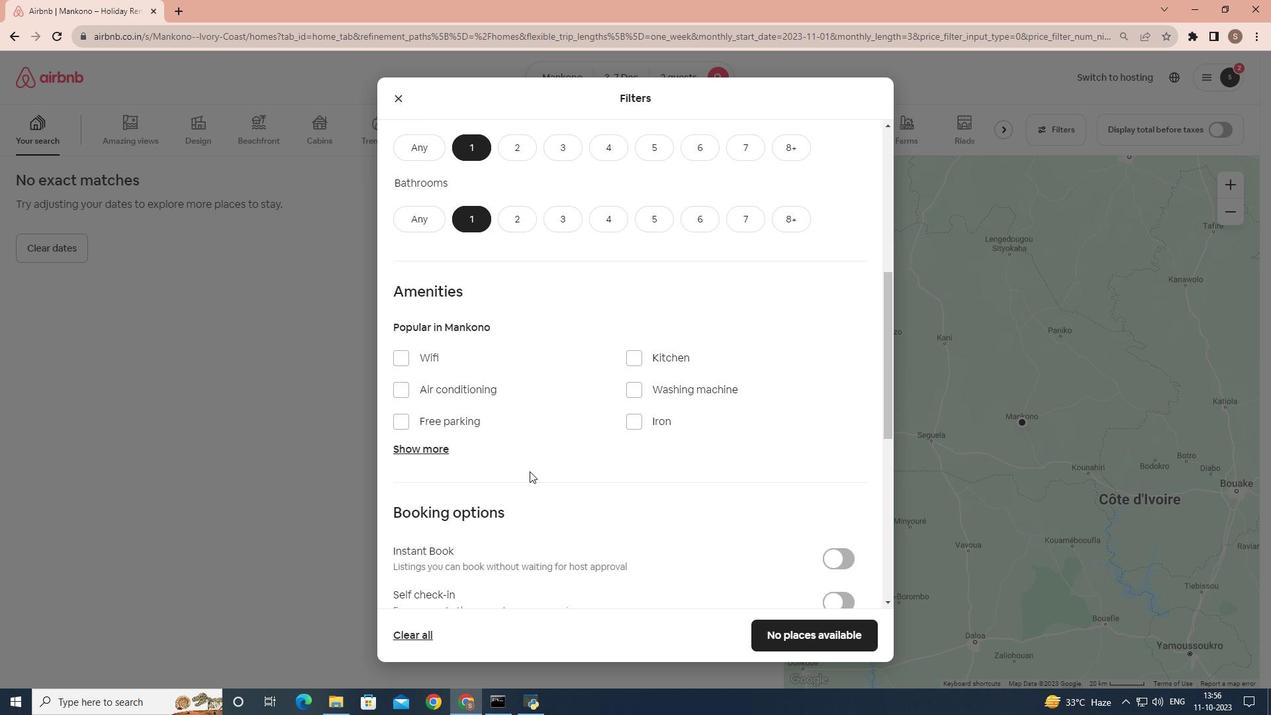 
Action: Mouse moved to (529, 471)
Screenshot: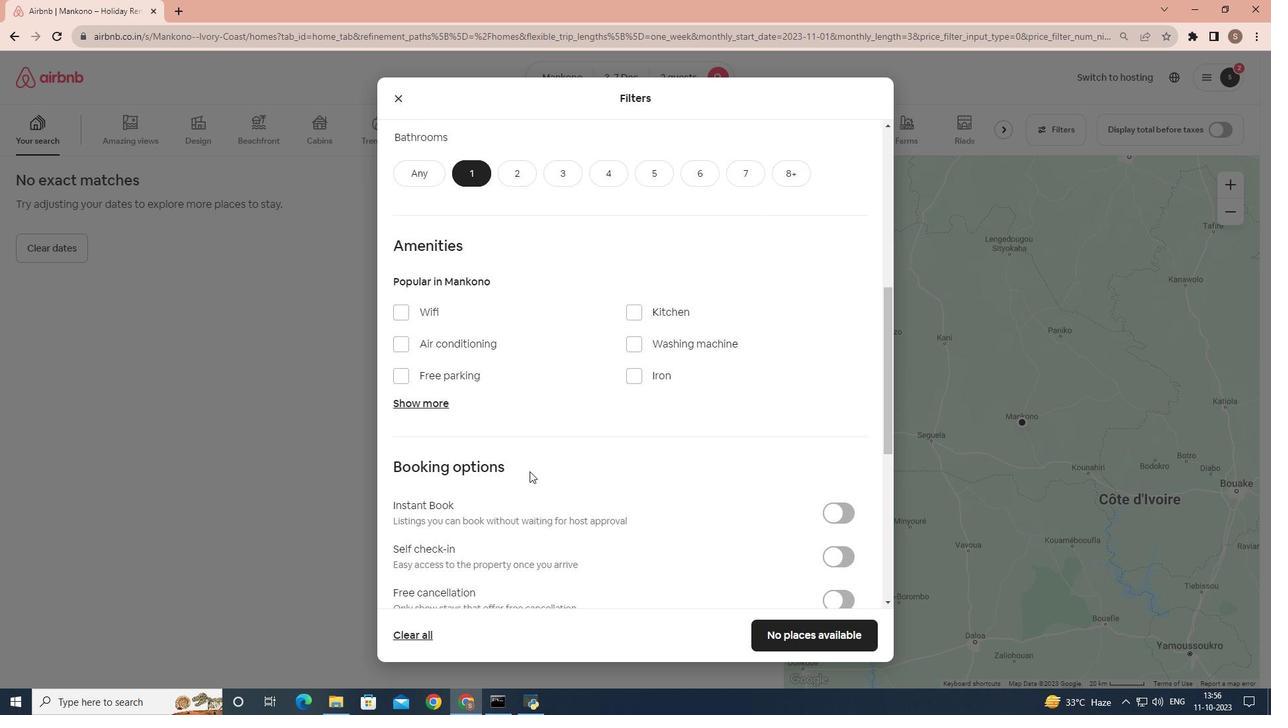 
Action: Mouse scrolled (529, 470) with delta (0, 0)
Screenshot: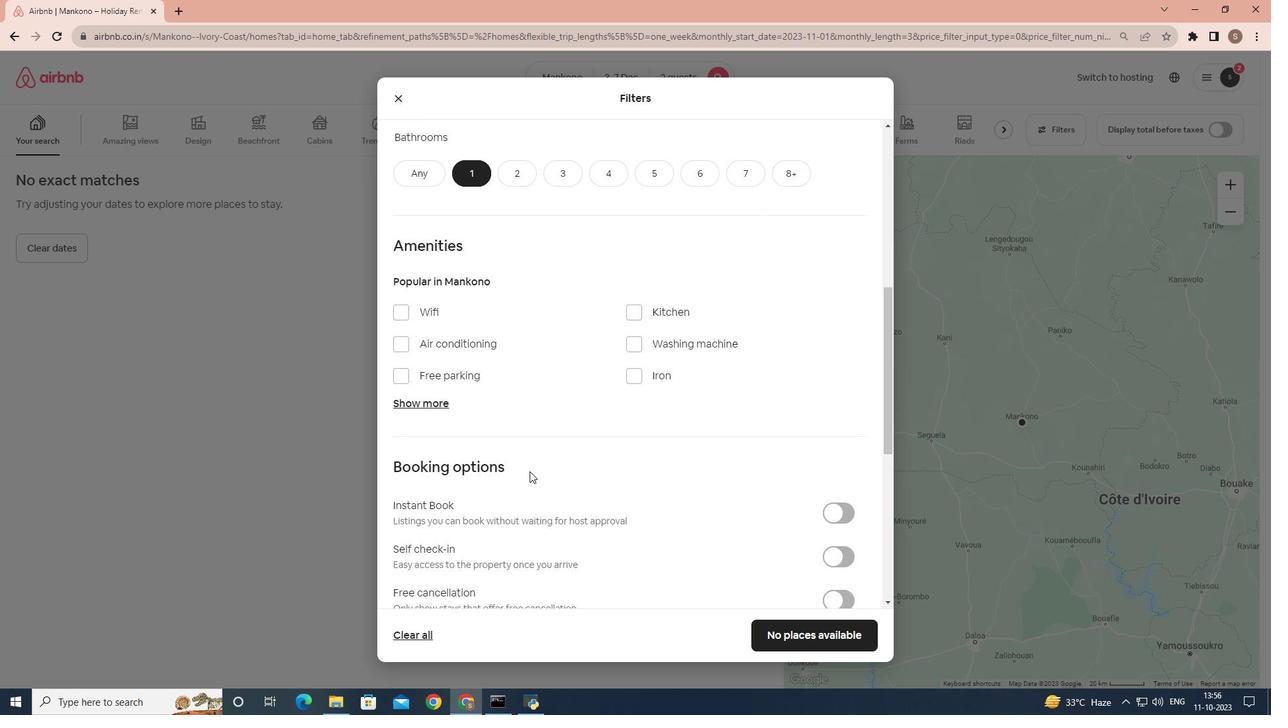 
Action: Mouse moved to (834, 481)
Screenshot: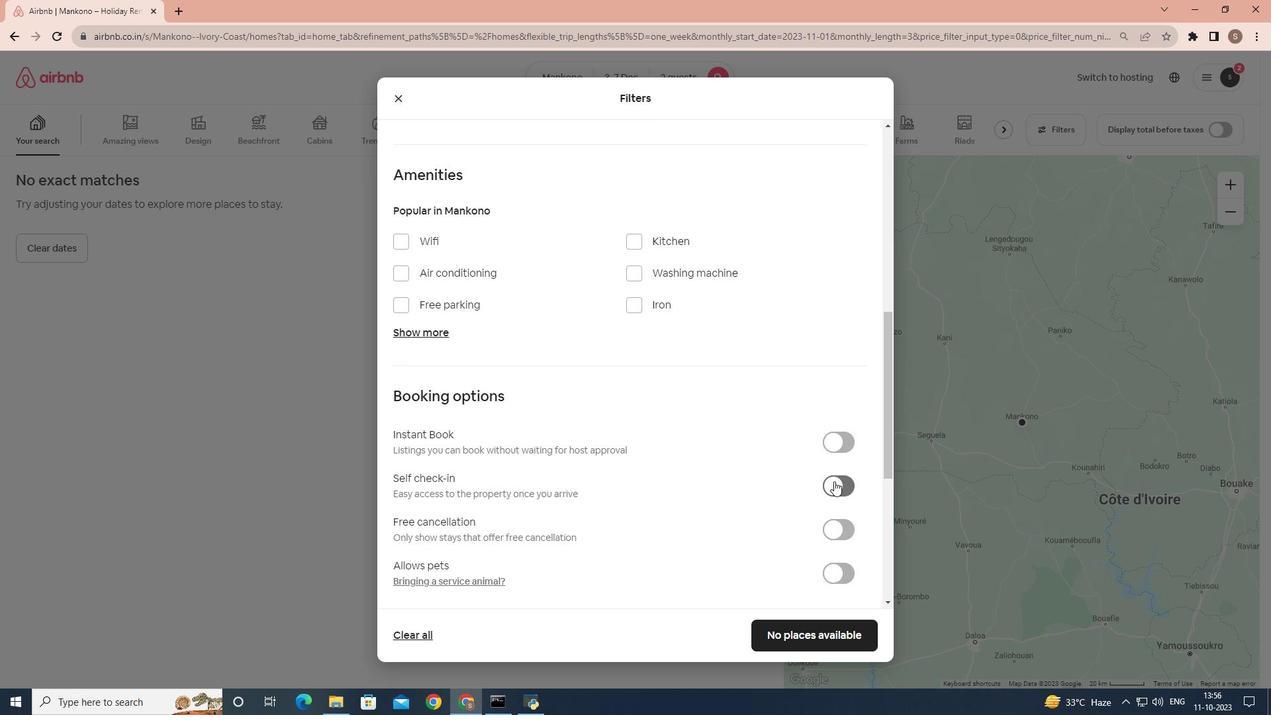 
Action: Mouse pressed left at (834, 481)
Screenshot: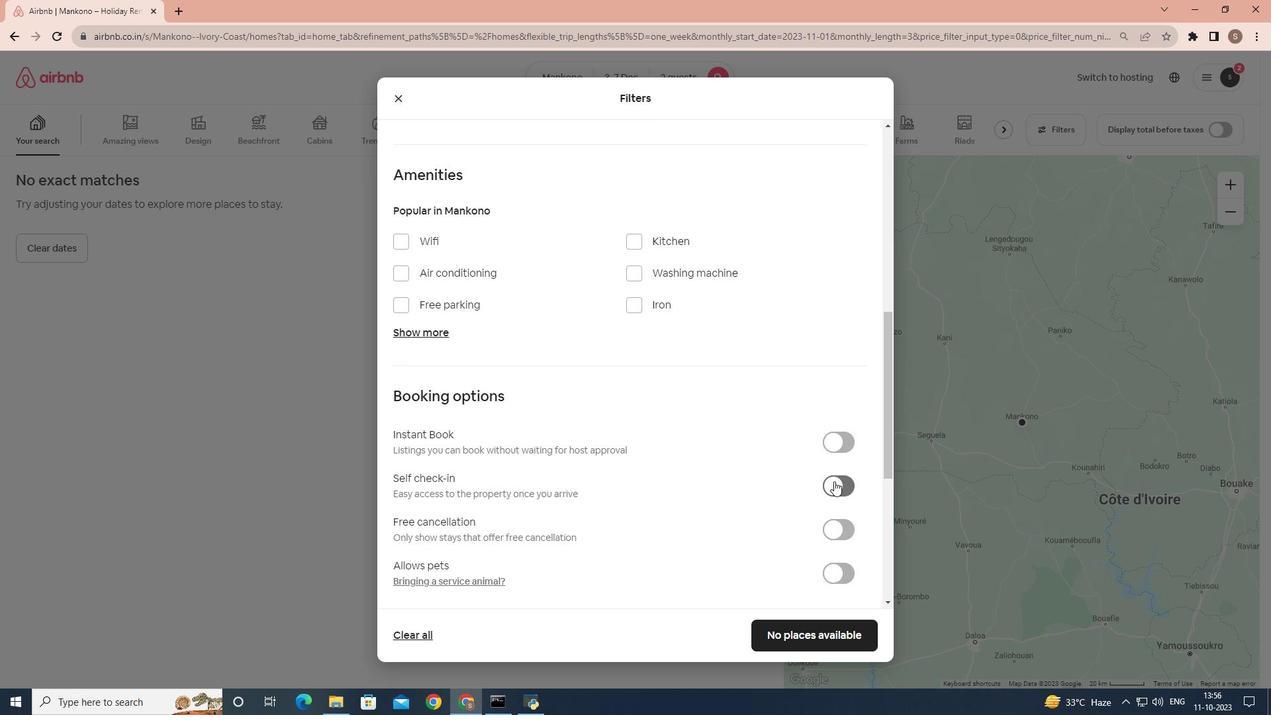 
Action: Mouse moved to (830, 515)
Screenshot: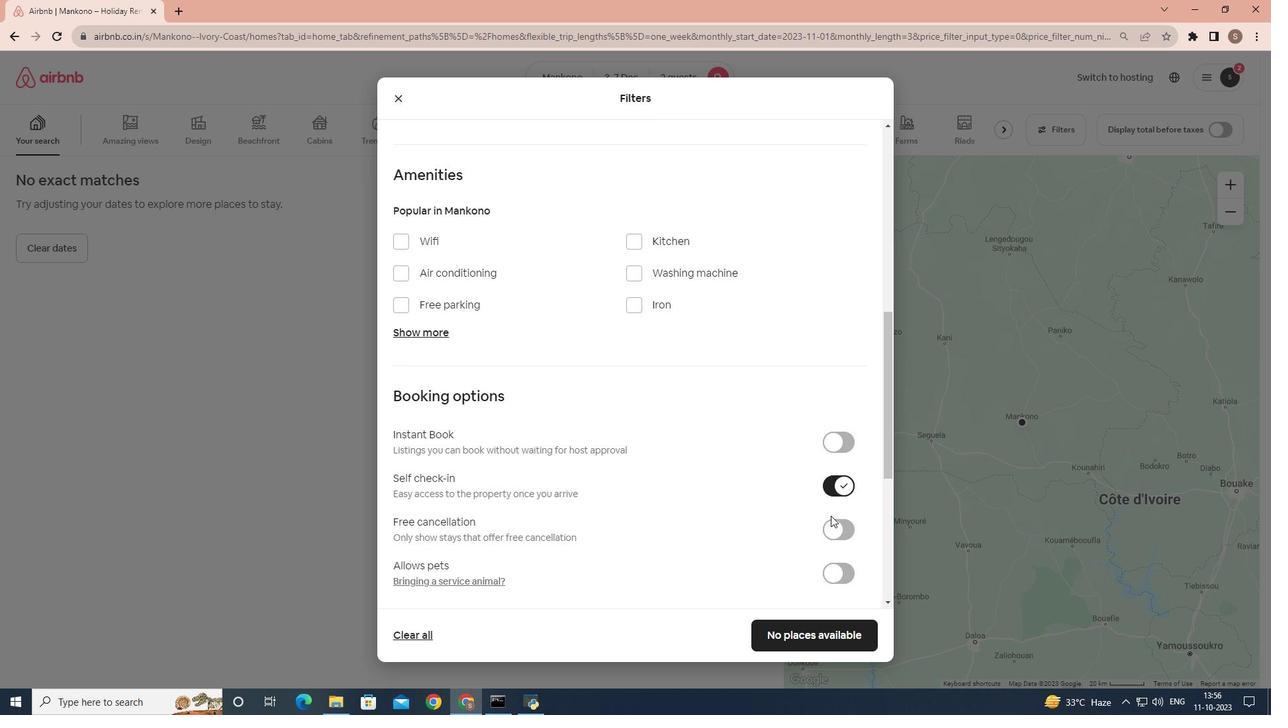 
